 Task: Create new customer invoice with Date Opened: 04-Apr-23, Select Customer: Goody's, Terms: Net 7. Make invoice entry for item-1 with Date: 04-Apr-23, Description: L'Oreal Paris Infallible Pro Glow SPF 15 202 Creamy Natural Foundation_x000D_
, Income Account: Income:Sales, Quantity: 1, Unit Price: 11.49, Sales Tax: Y, Sales Tax Included: Y, Tax Table: Sales Tax. Post Invoice with Post Date: 04-Apr-23, Post to Accounts: Assets:Accounts Receivable. Pay / Process Payment with Transaction Date: 10-Apr-23, Amount: 11.49, Transfer Account: Checking Account. Go to 'Print Invoice'. Give a print command to print a copy of invoice.
Action: Mouse moved to (136, 42)
Screenshot: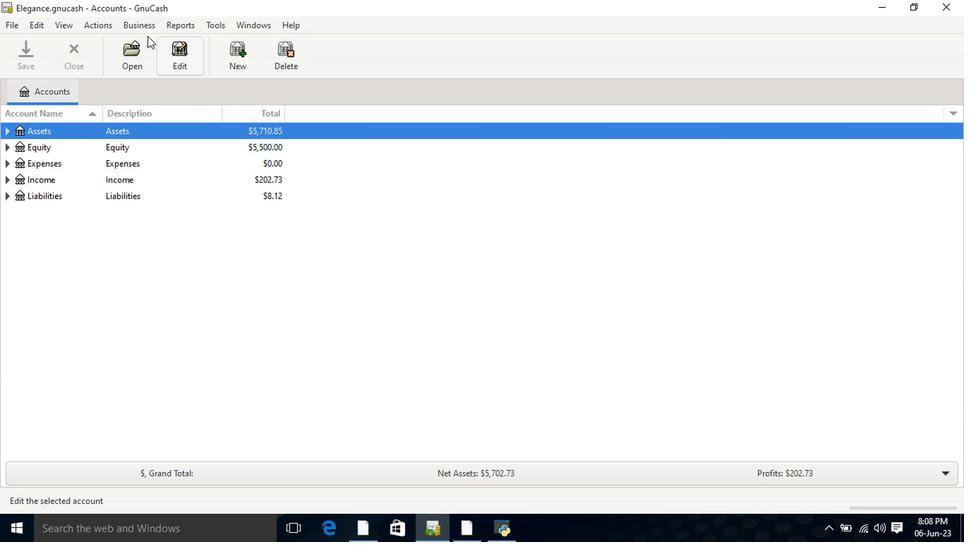 
Action: Mouse pressed left at (136, 42)
Screenshot: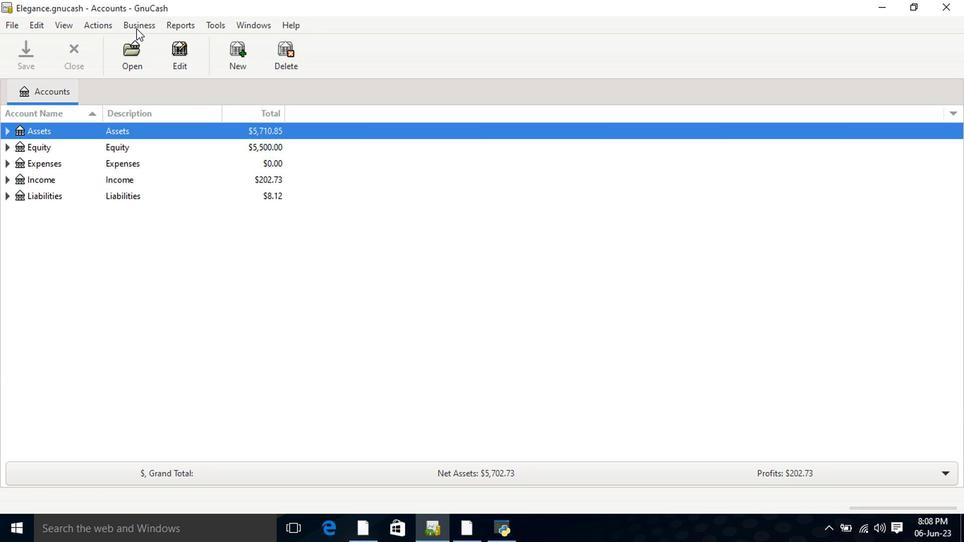 
Action: Mouse moved to (301, 102)
Screenshot: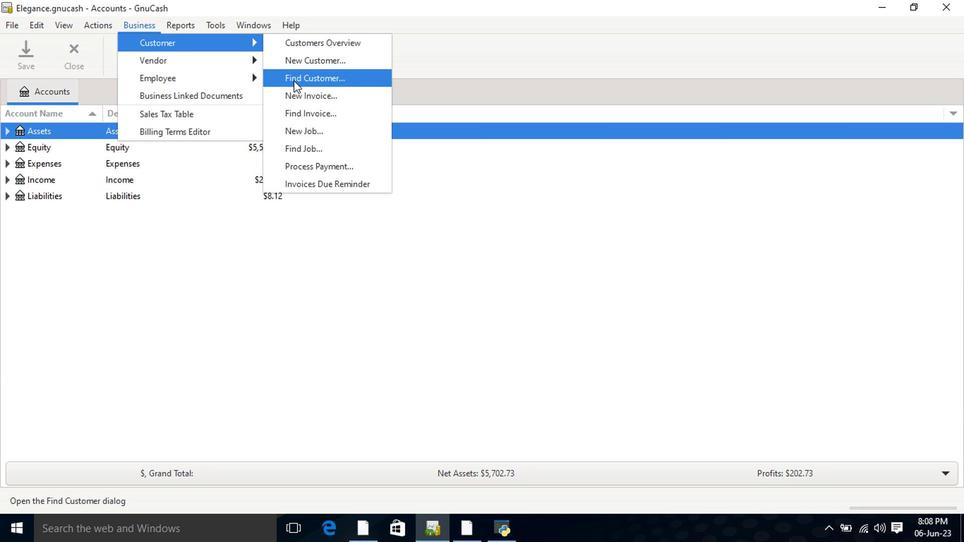 
Action: Mouse pressed left at (301, 102)
Screenshot: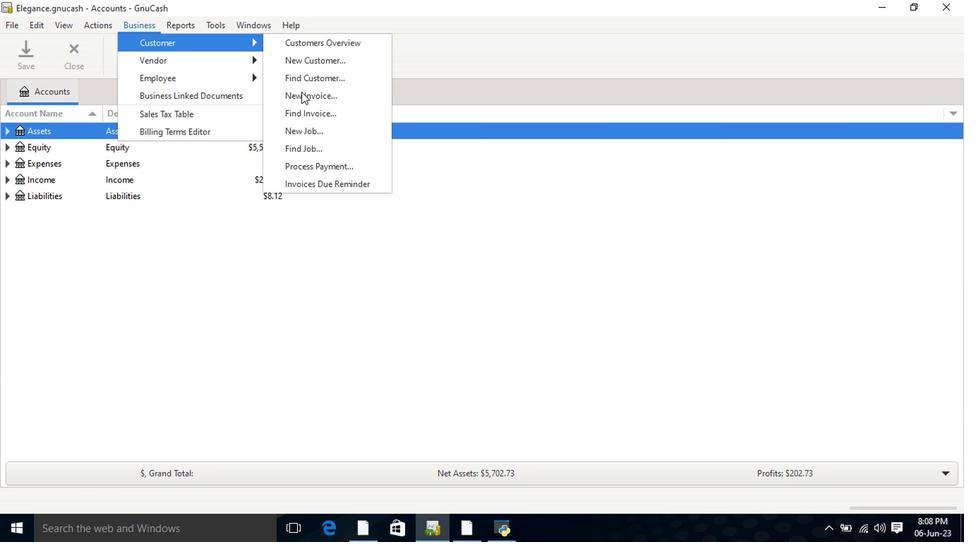
Action: Mouse moved to (574, 223)
Screenshot: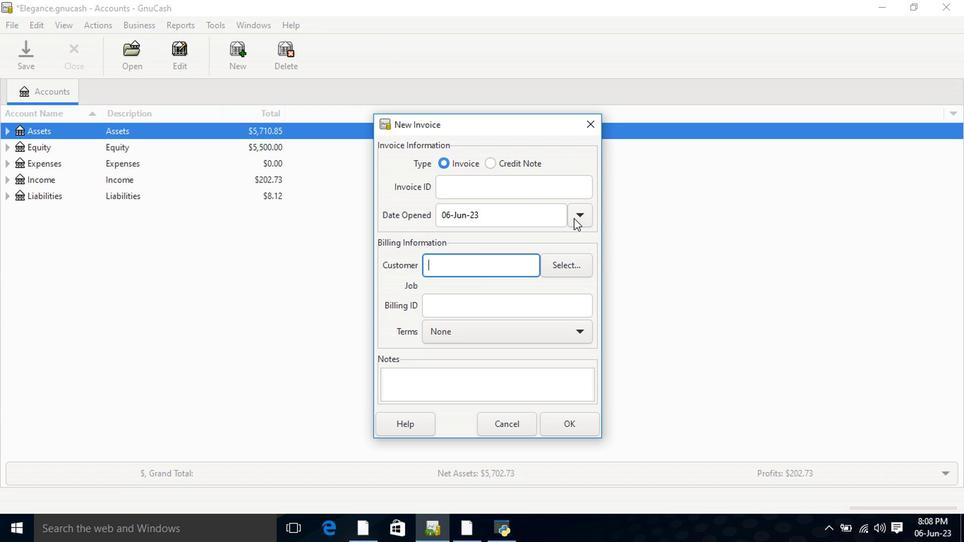 
Action: Mouse pressed left at (574, 223)
Screenshot: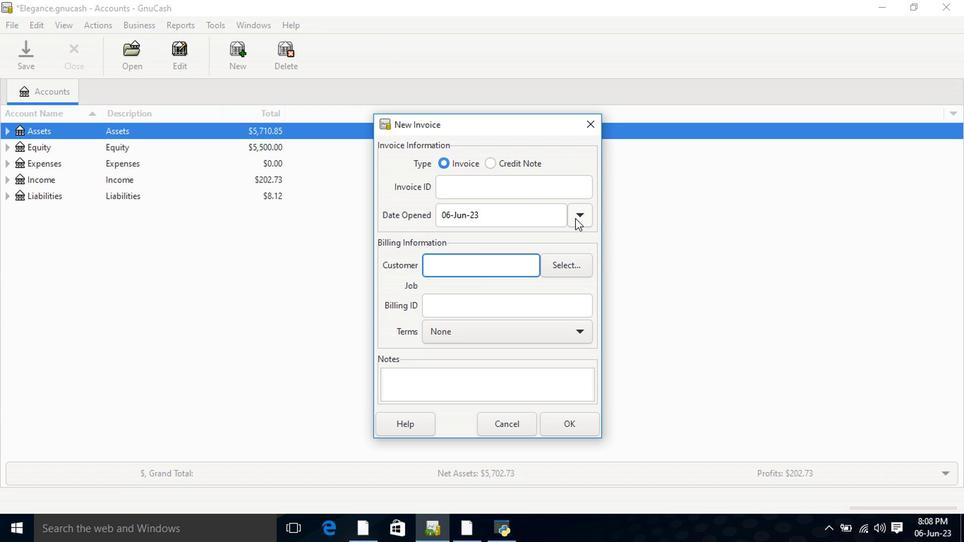 
Action: Mouse moved to (469, 239)
Screenshot: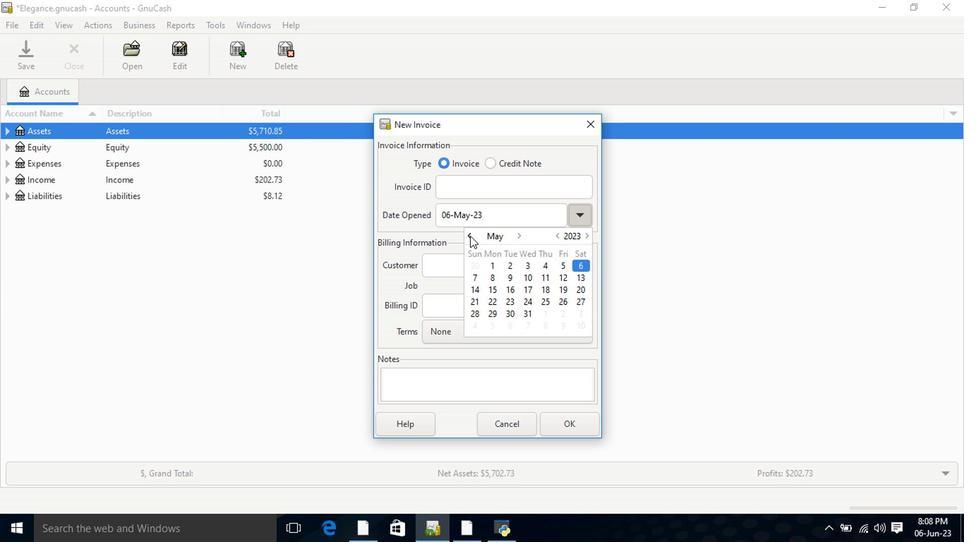 
Action: Mouse pressed left at (469, 239)
Screenshot: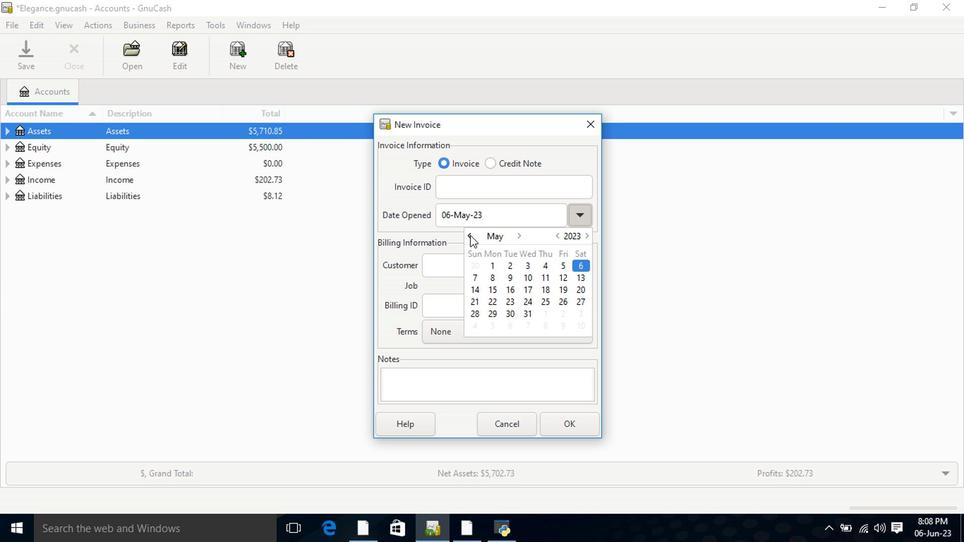 
Action: Mouse moved to (505, 281)
Screenshot: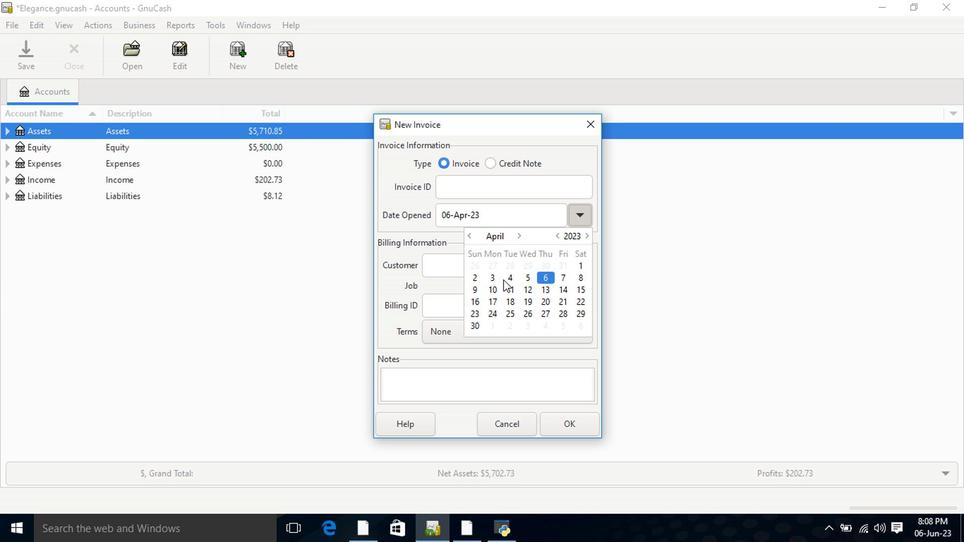 
Action: Mouse pressed left at (505, 281)
Screenshot: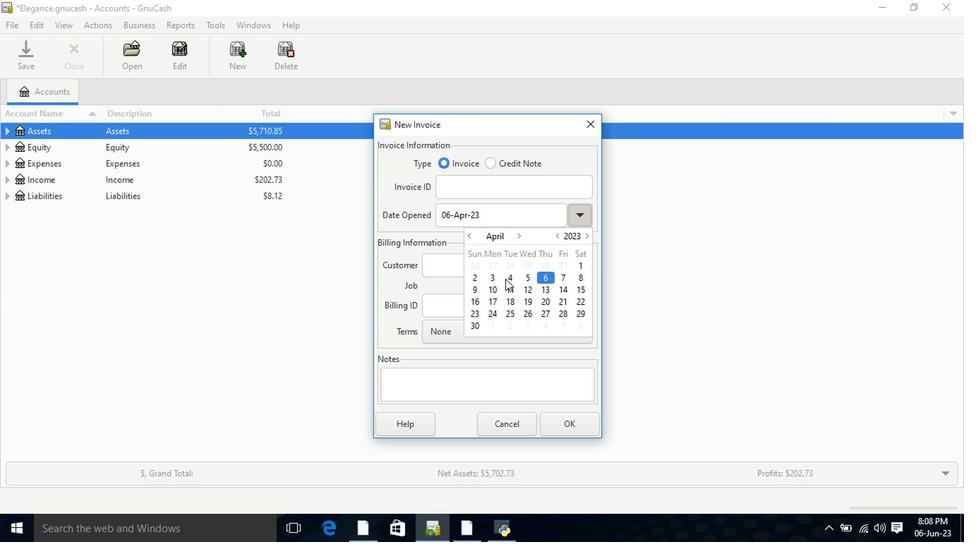 
Action: Mouse pressed left at (505, 281)
Screenshot: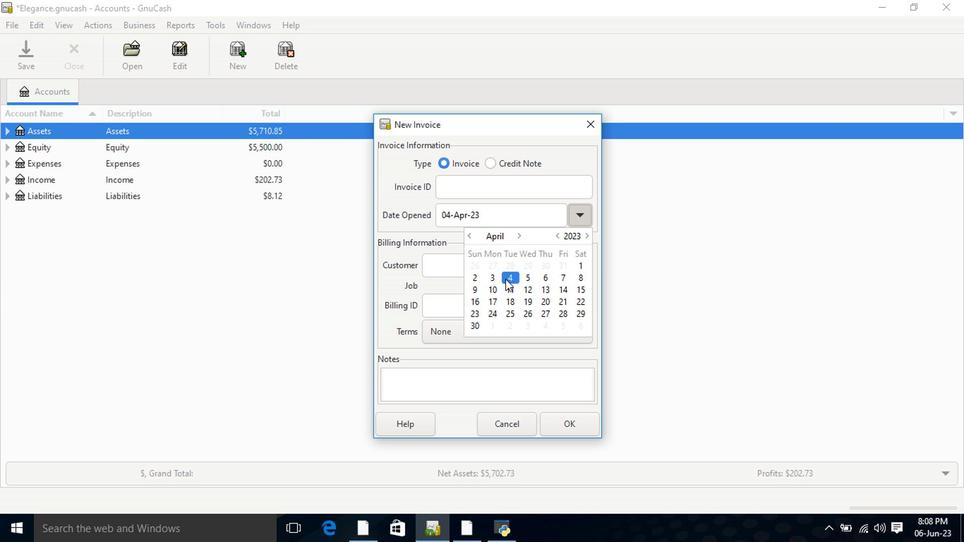 
Action: Mouse moved to (494, 267)
Screenshot: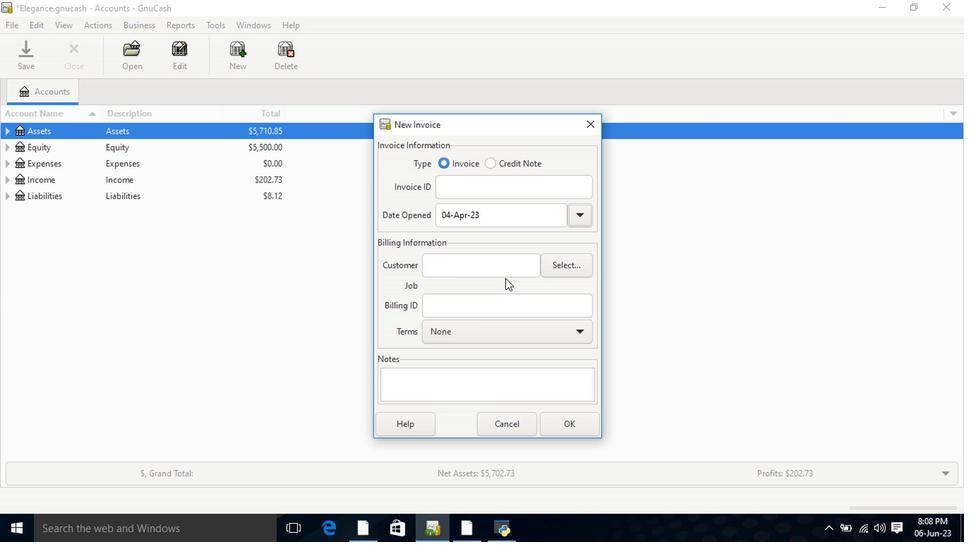 
Action: Mouse pressed left at (494, 267)
Screenshot: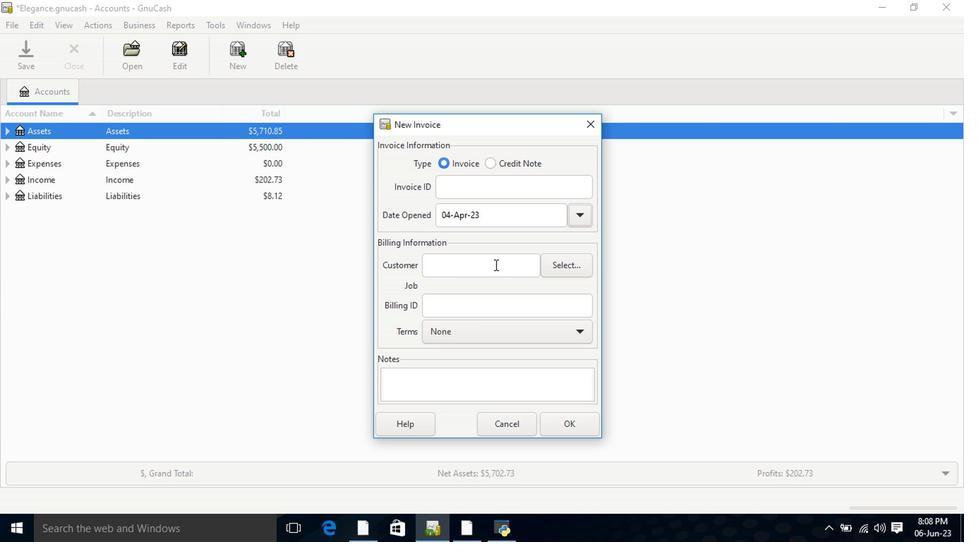 
Action: Mouse moved to (494, 267)
Screenshot: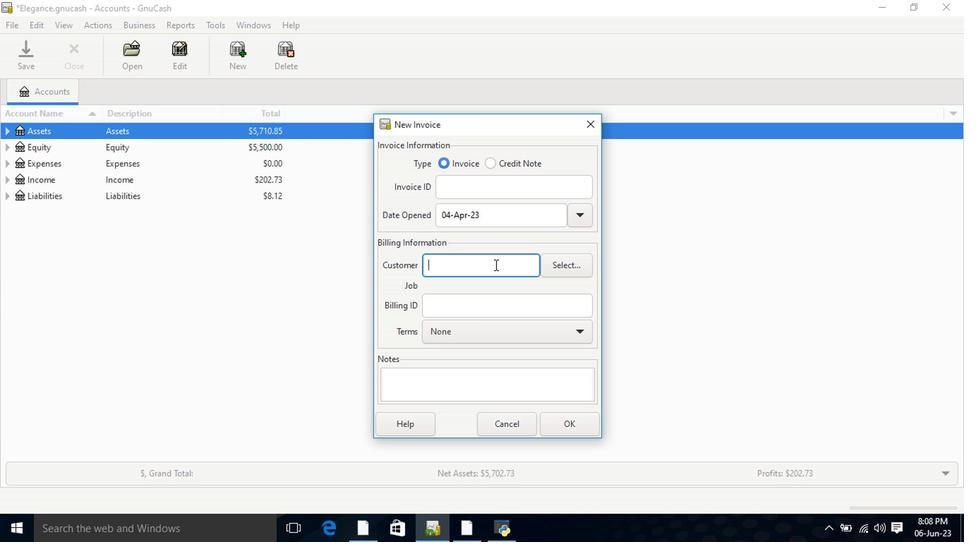 
Action: Key pressed <Key.shift>Goo
Screenshot: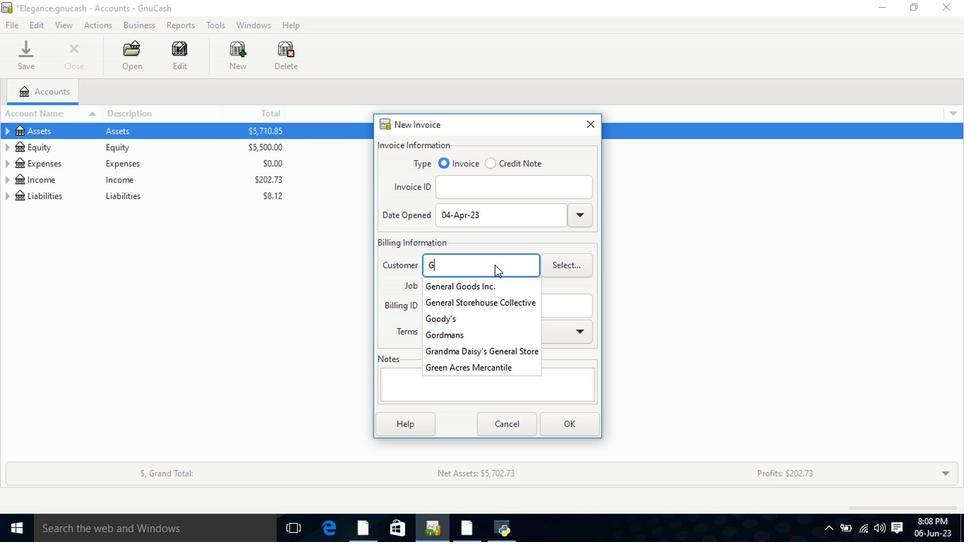 
Action: Mouse moved to (475, 290)
Screenshot: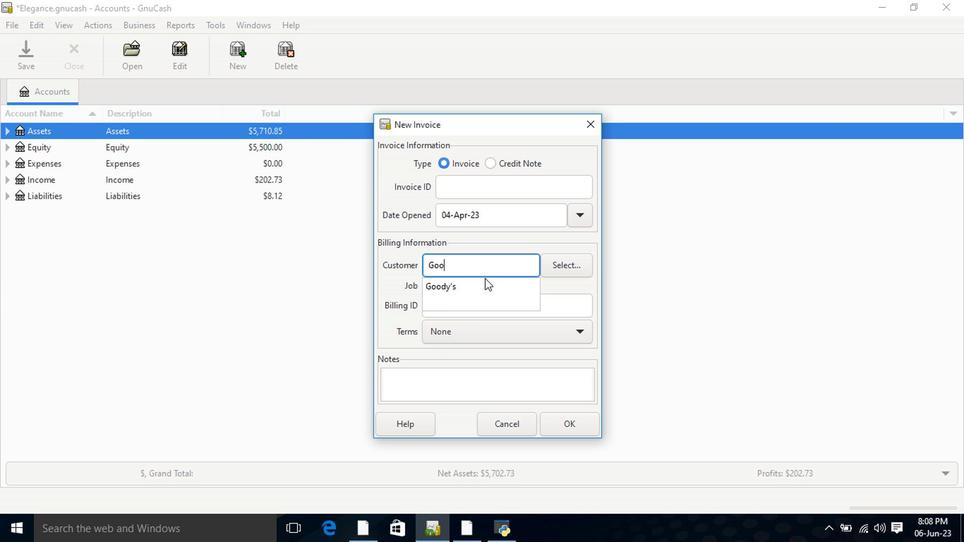 
Action: Mouse pressed left at (475, 290)
Screenshot: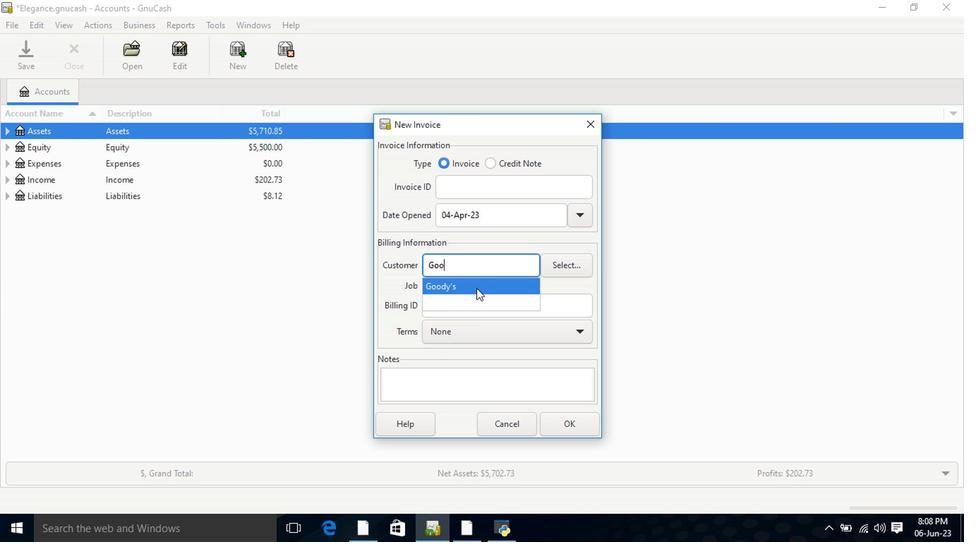
Action: Mouse moved to (483, 348)
Screenshot: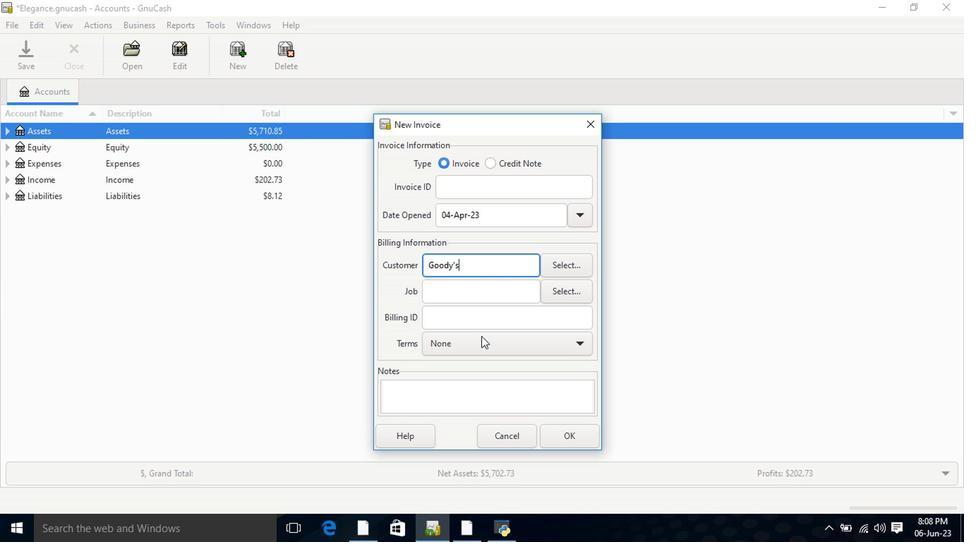 
Action: Mouse pressed left at (483, 348)
Screenshot: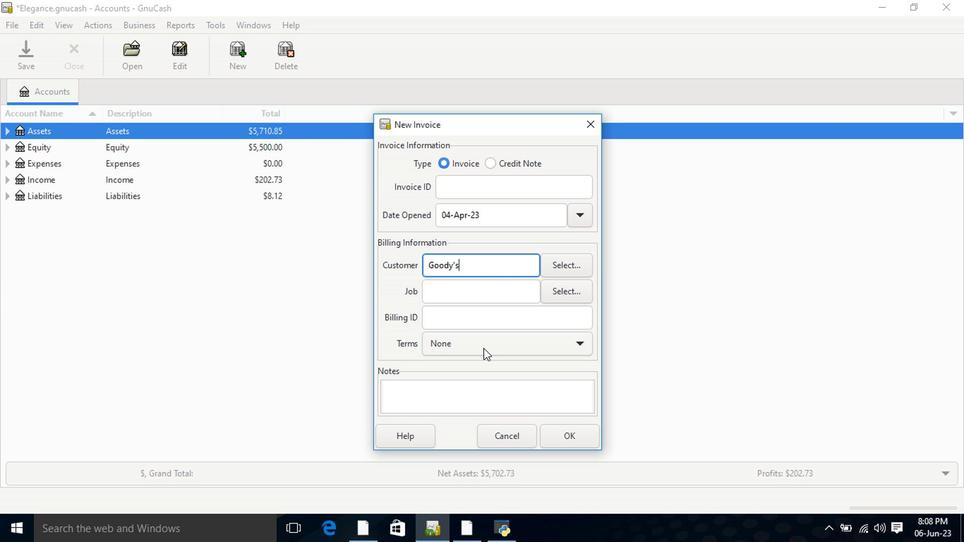 
Action: Mouse moved to (464, 400)
Screenshot: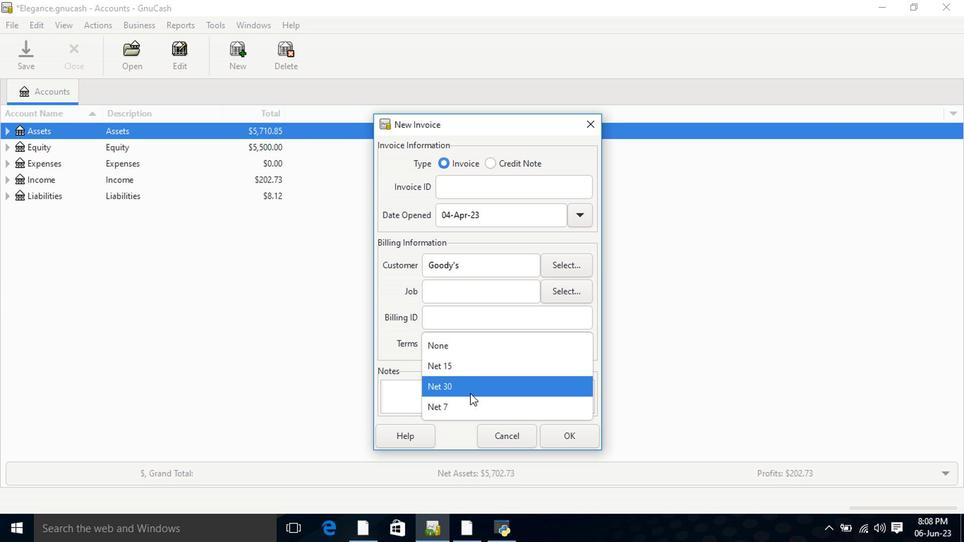 
Action: Mouse pressed left at (464, 400)
Screenshot: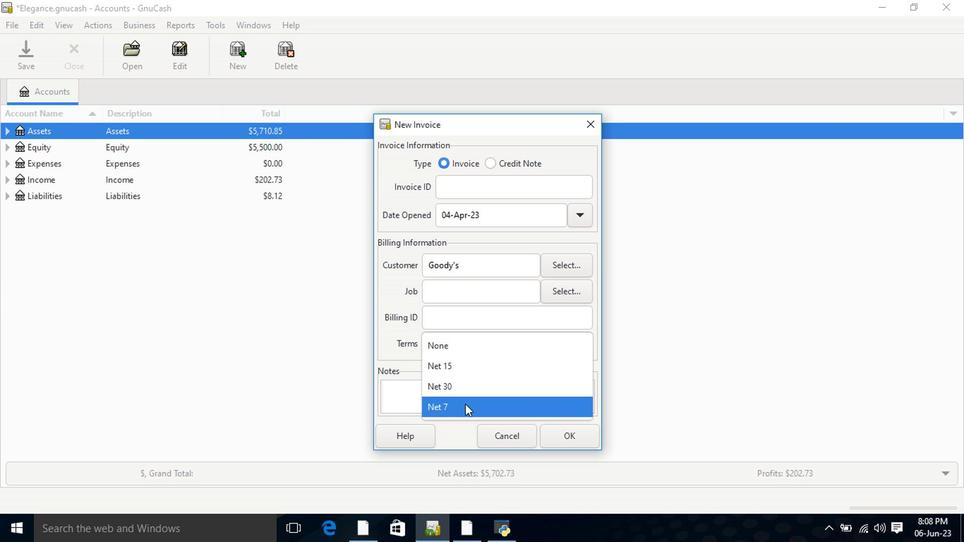 
Action: Mouse moved to (570, 426)
Screenshot: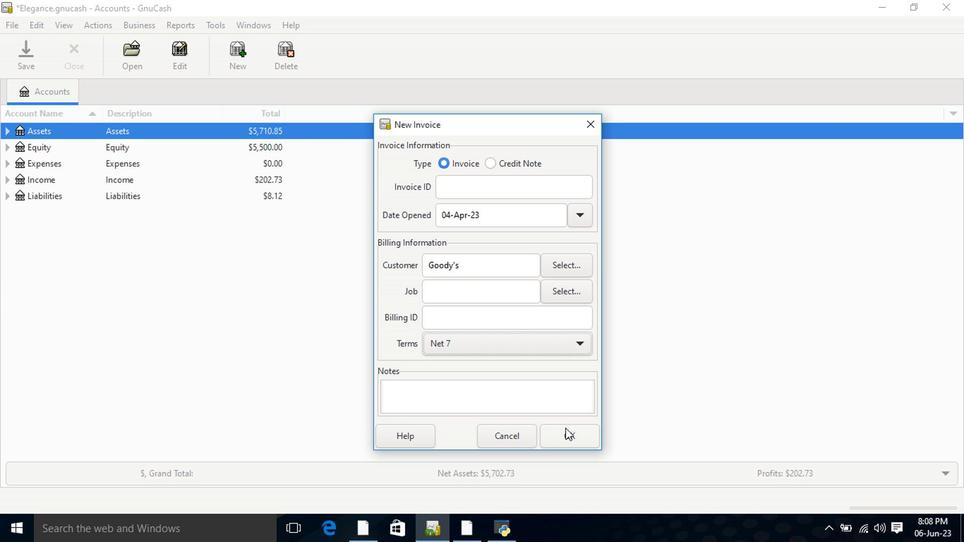 
Action: Mouse pressed left at (570, 426)
Screenshot: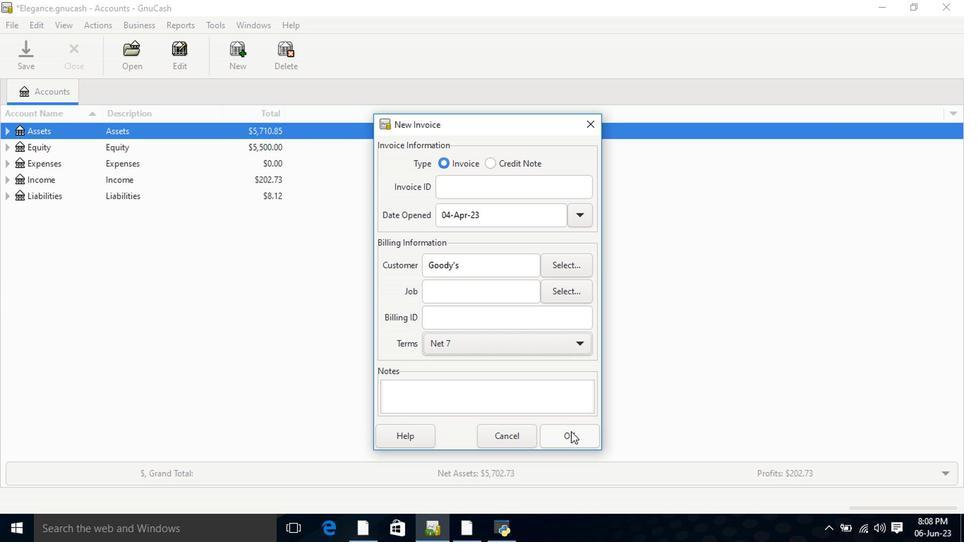
Action: Mouse moved to (61, 275)
Screenshot: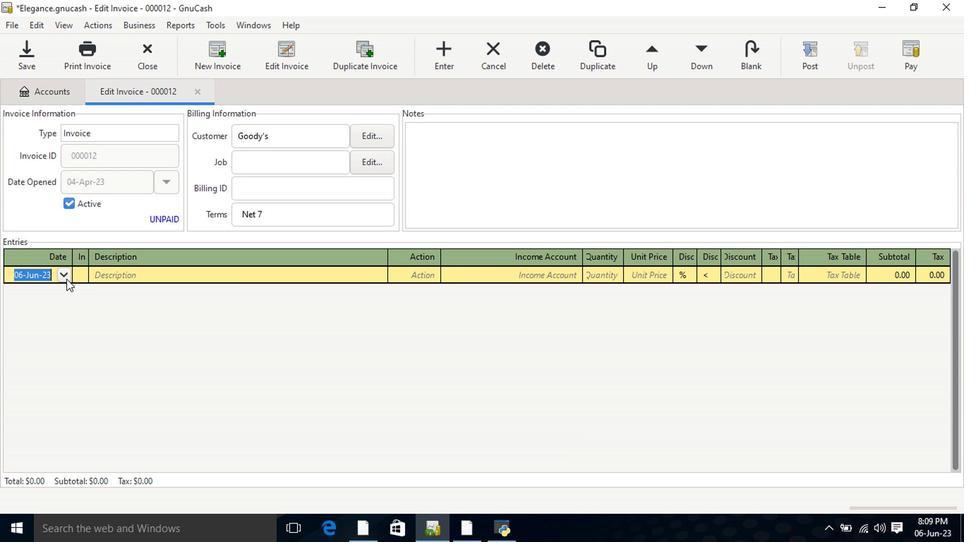 
Action: Mouse pressed left at (61, 275)
Screenshot: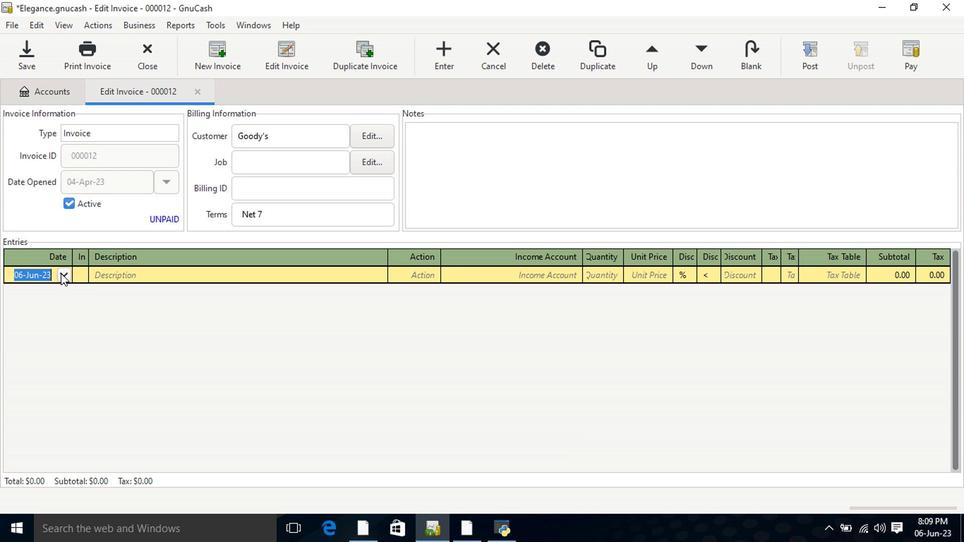 
Action: Mouse moved to (9, 295)
Screenshot: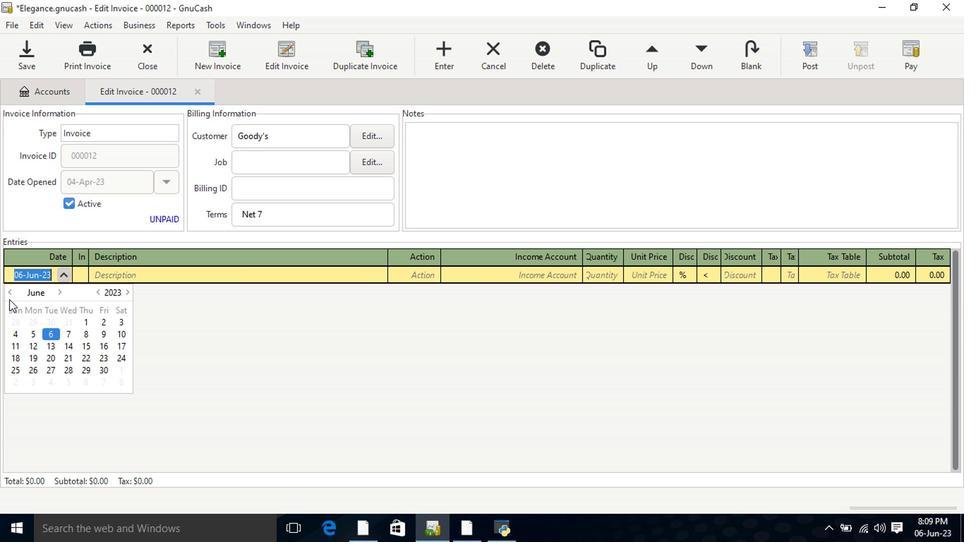
Action: Mouse pressed left at (9, 295)
Screenshot: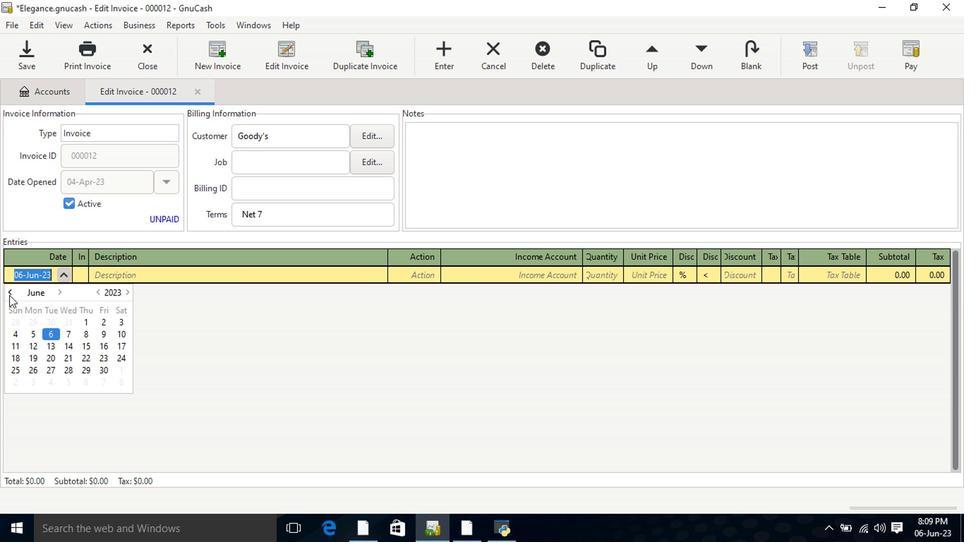 
Action: Mouse pressed left at (9, 295)
Screenshot: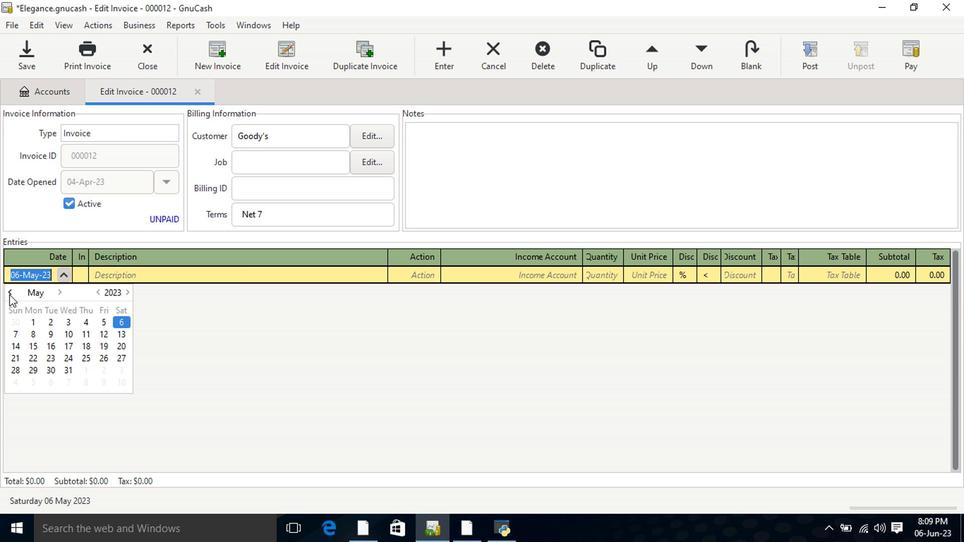 
Action: Mouse moved to (44, 336)
Screenshot: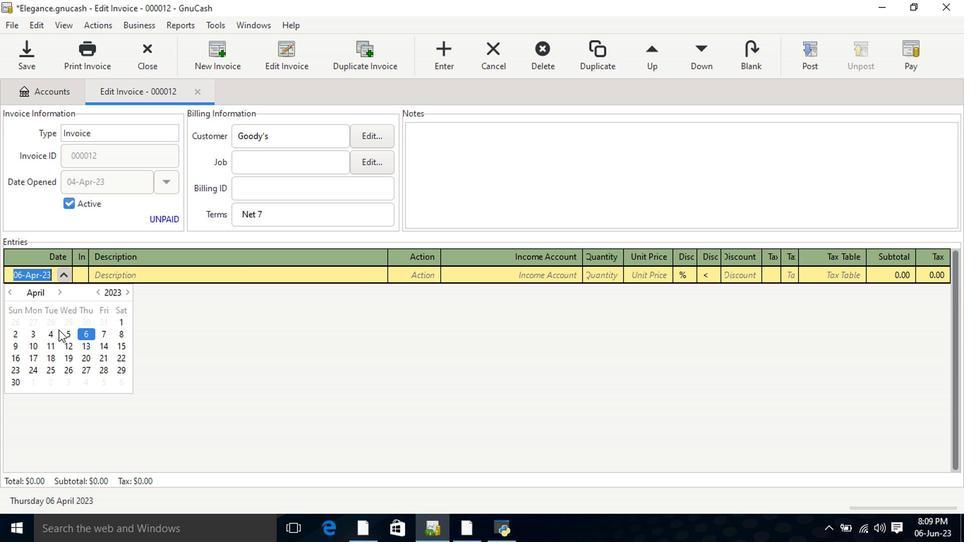 
Action: Mouse pressed left at (44, 336)
Screenshot: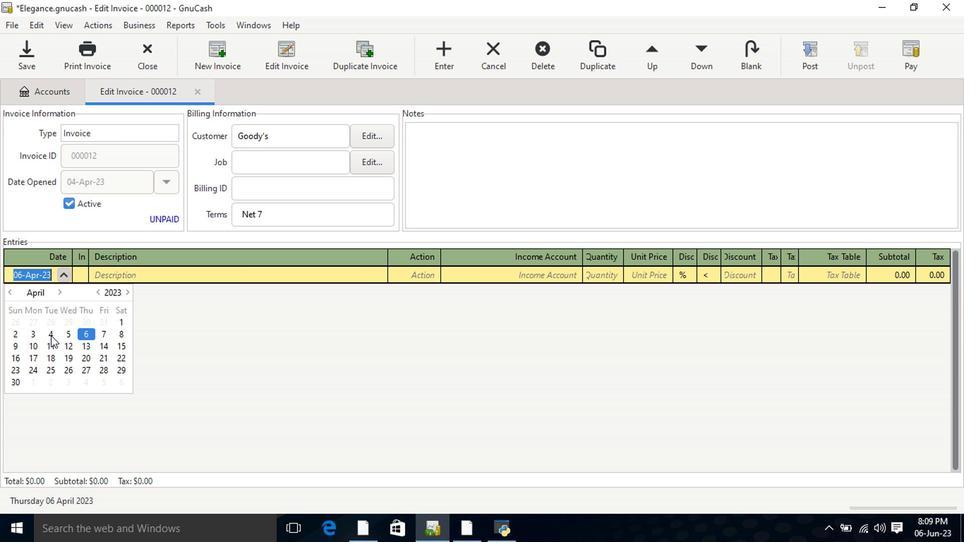 
Action: Mouse pressed left at (44, 336)
Screenshot: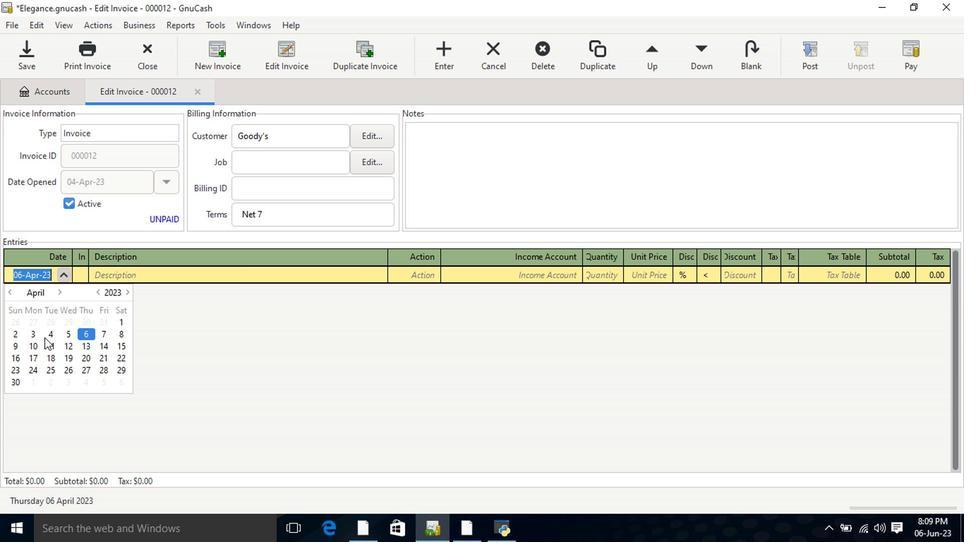 
Action: Mouse moved to (147, 281)
Screenshot: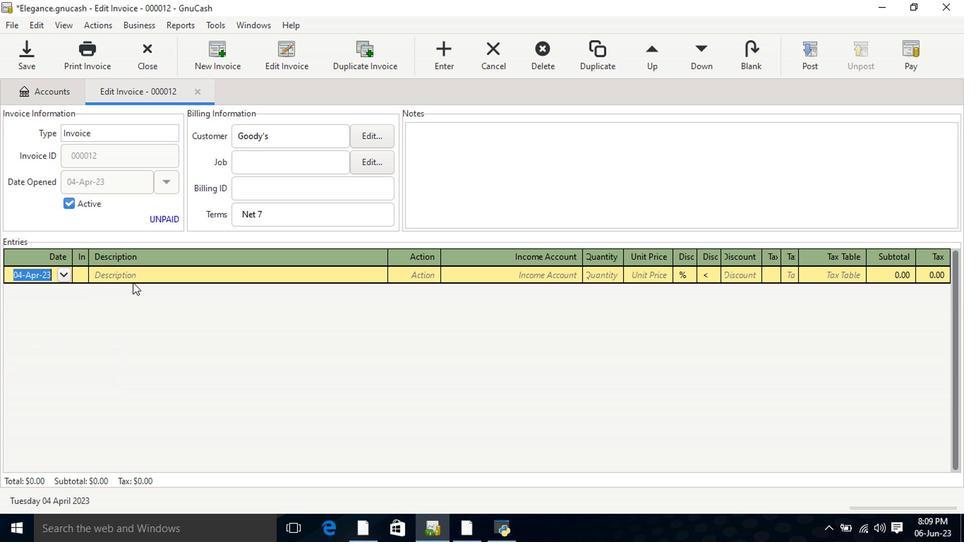 
Action: Mouse pressed left at (147, 281)
Screenshot: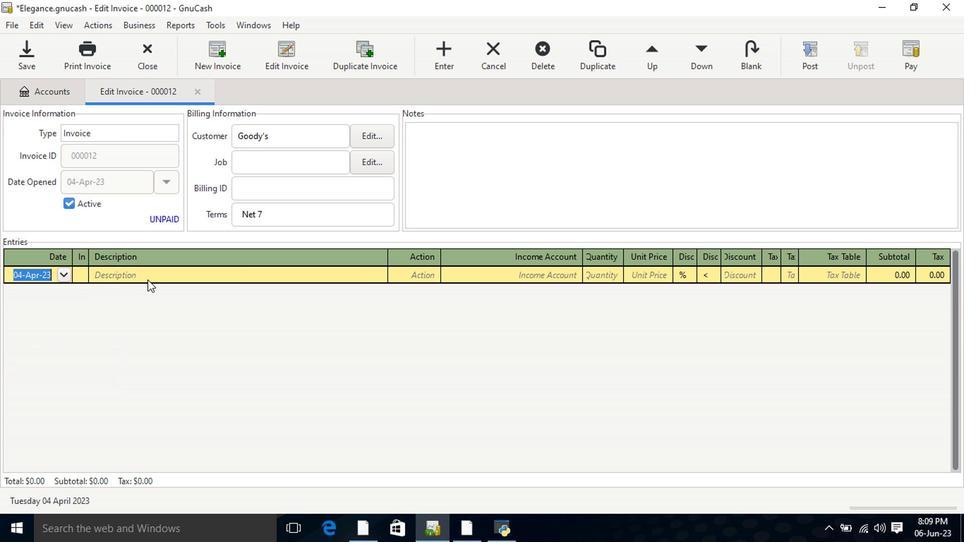 
Action: Key pressed <Key.shift>L'<Key.shift>Oreal<Key.space><Key.shift>Paris<Key.space><Key.shift>Infallible<Key.space><Key.shift>Pro<Key.space><Key.shift>Glow<Key.space><Key.shift>SPF<Key.space>15<Key.space>atura<Key.down><Key.down><Key.down><Key.tab>1
Screenshot: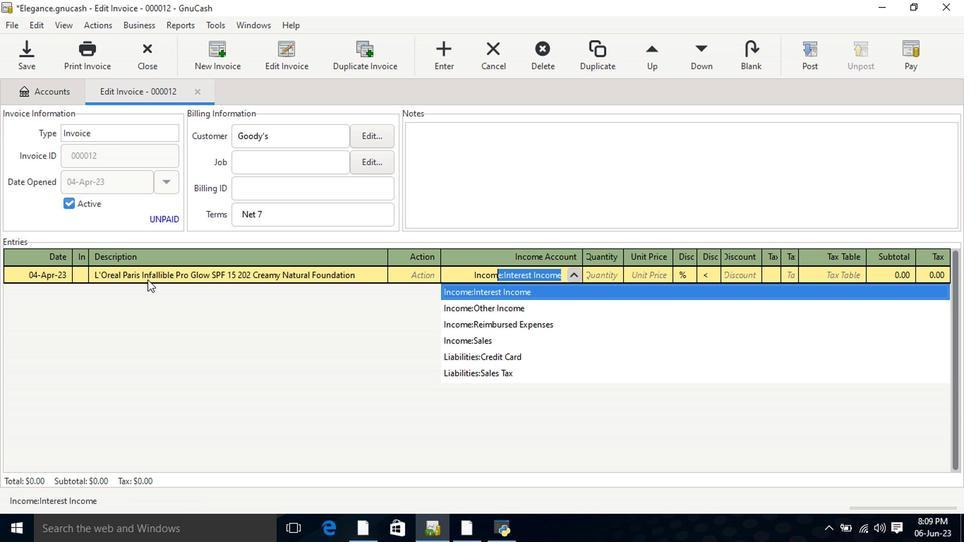 
Action: Mouse moved to (147, 283)
Screenshot: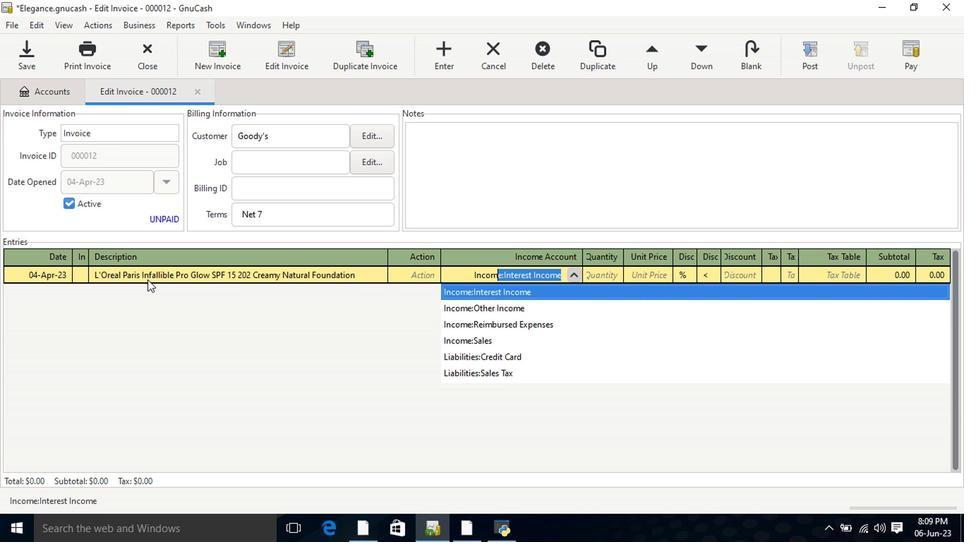 
Action: Mouse pressed left at (784, 277)
Screenshot: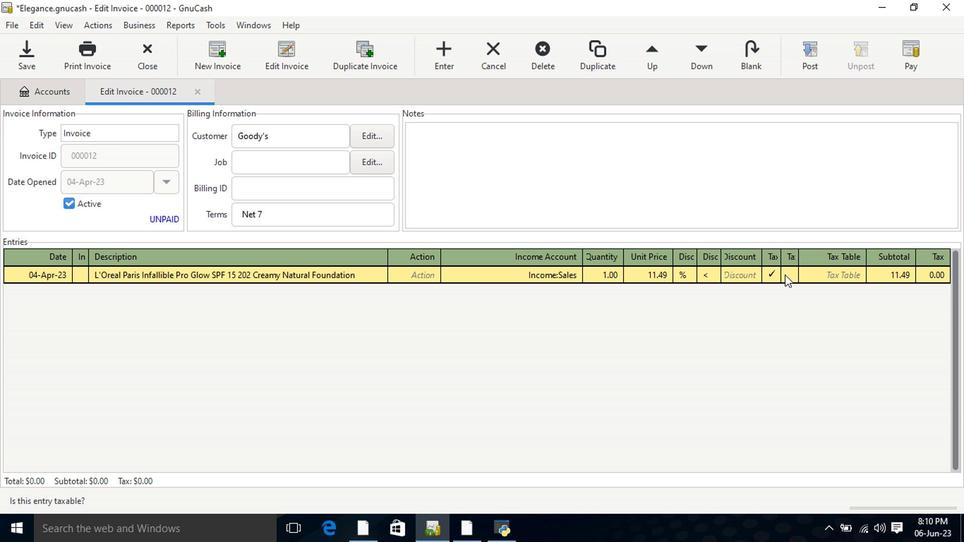 
Action: Mouse moved to (833, 279)
Screenshot: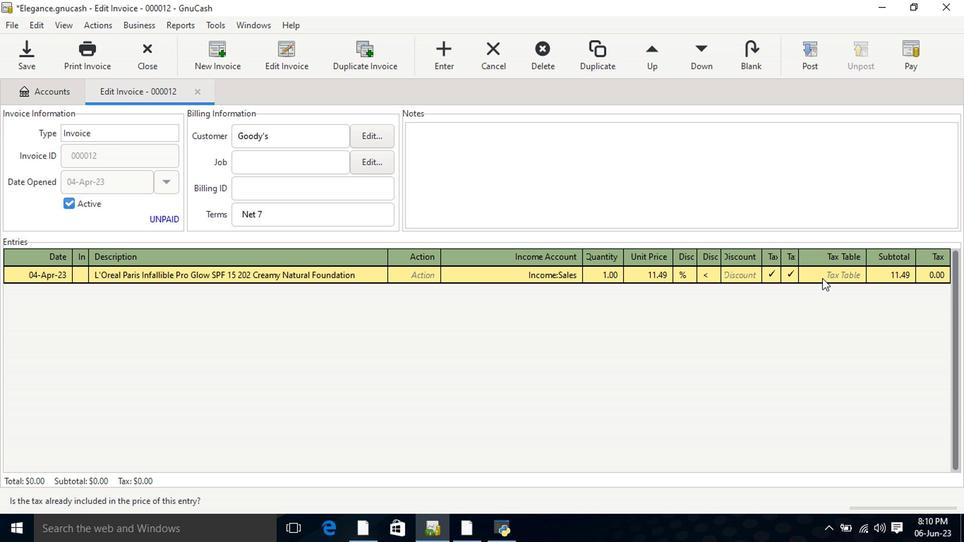 
Action: Mouse pressed left at (833, 279)
Screenshot: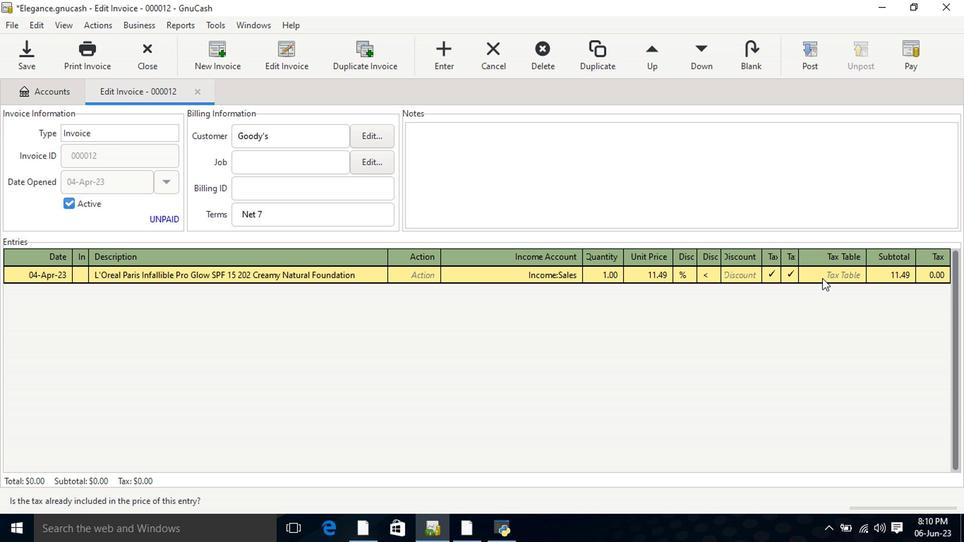 
Action: Mouse moved to (855, 277)
Screenshot: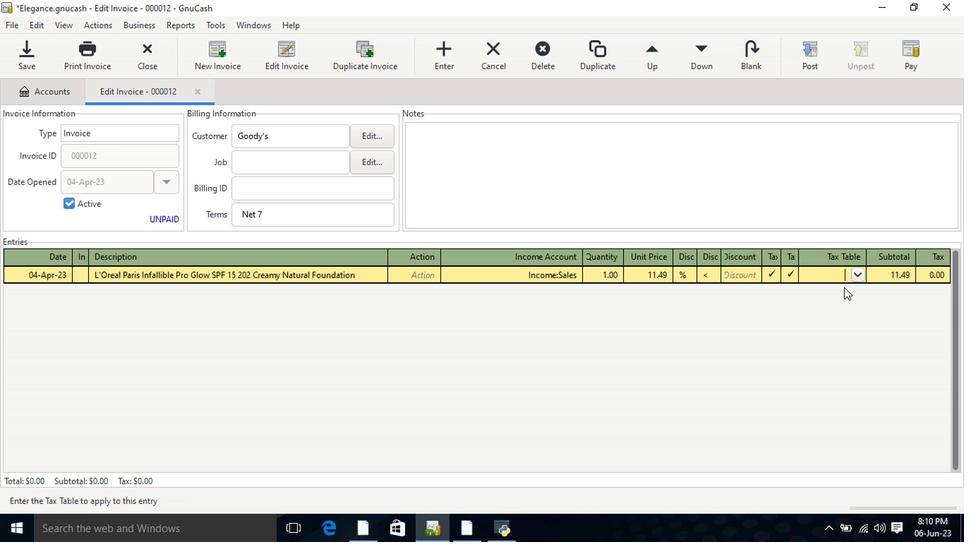 
Action: Mouse pressed left at (855, 277)
Screenshot: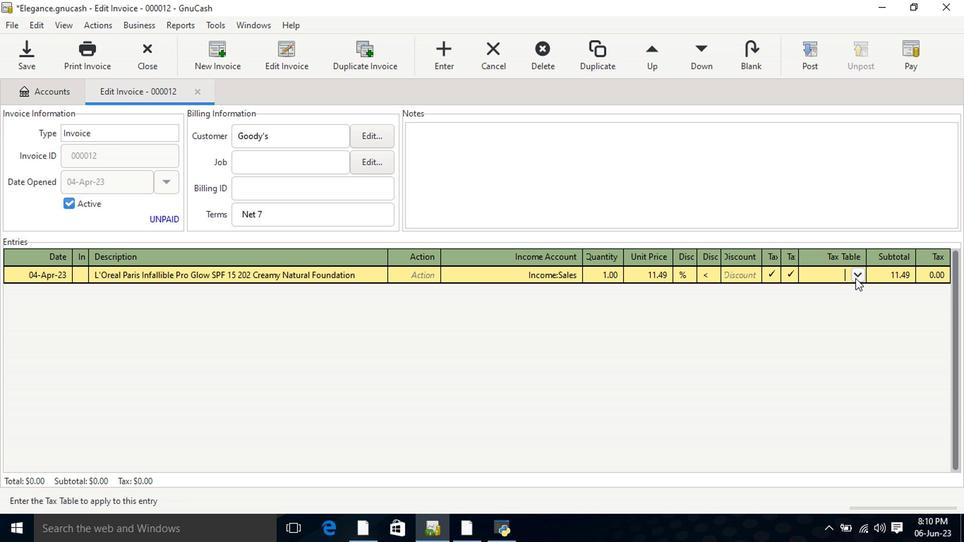 
Action: Mouse moved to (836, 296)
Screenshot: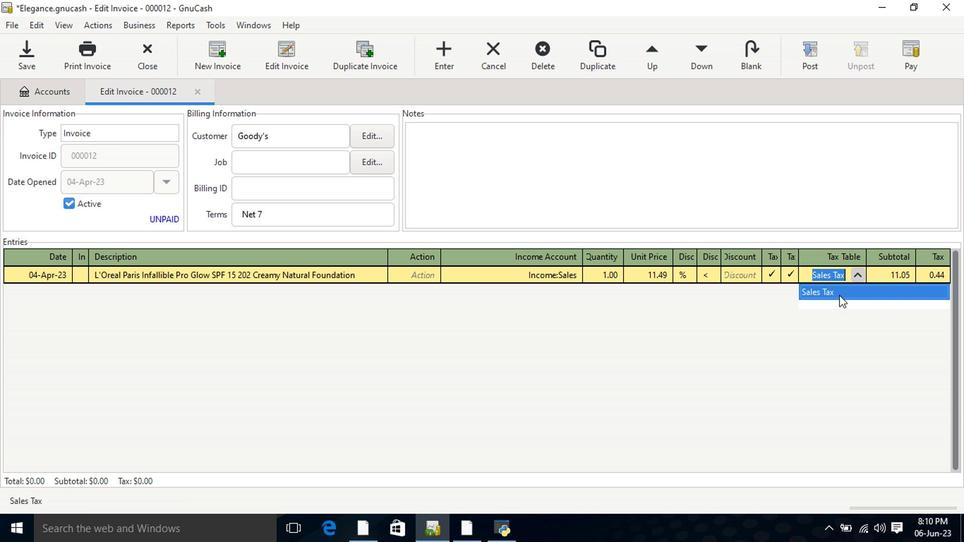 
Action: Mouse pressed left at (836, 296)
Screenshot: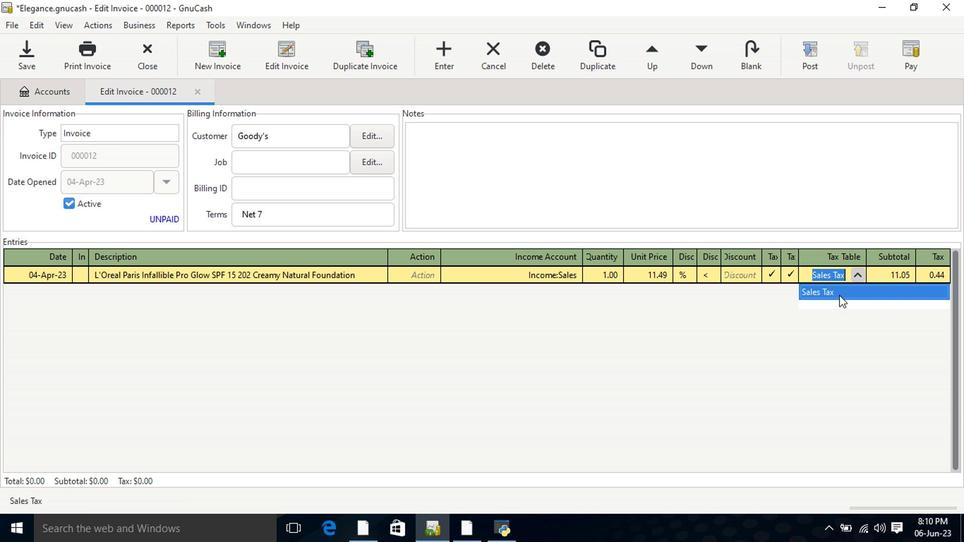 
Action: Mouse moved to (832, 320)
Screenshot: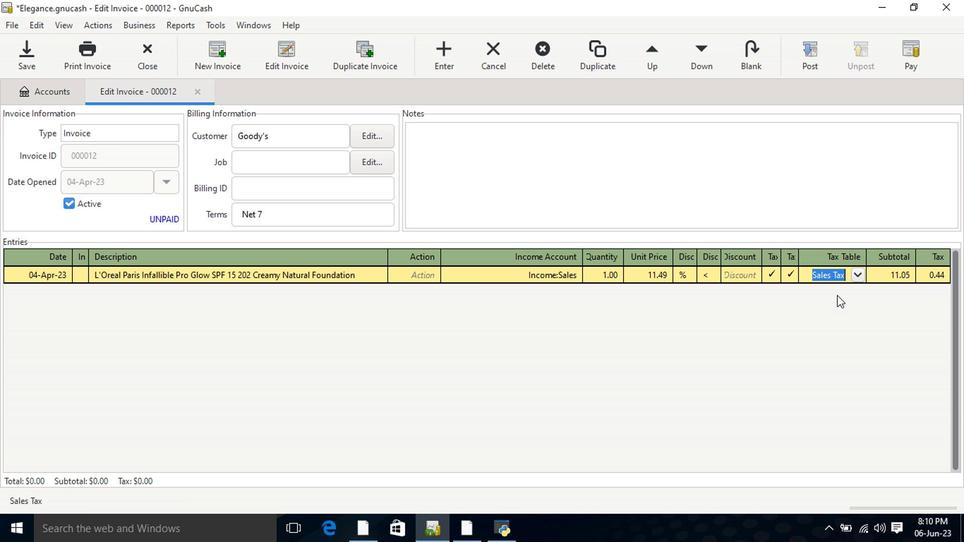 
Action: Key pressed <Key.tab>
Screenshot: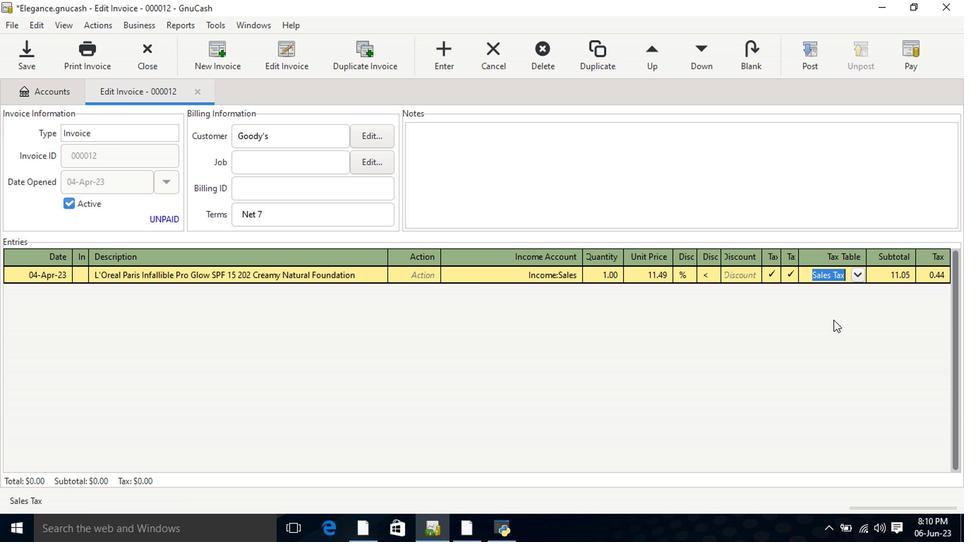 
Action: Mouse moved to (813, 74)
Screenshot: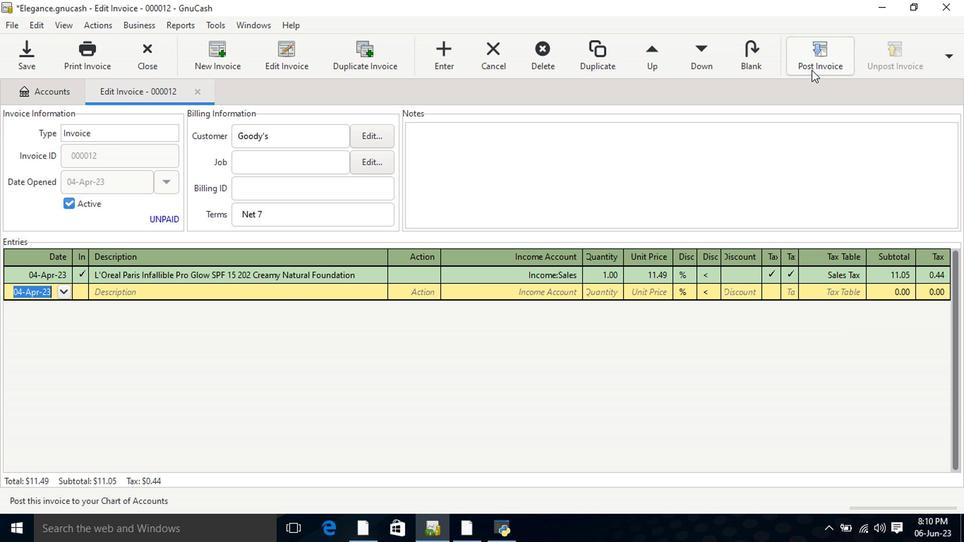 
Action: Mouse pressed left at (813, 74)
Screenshot: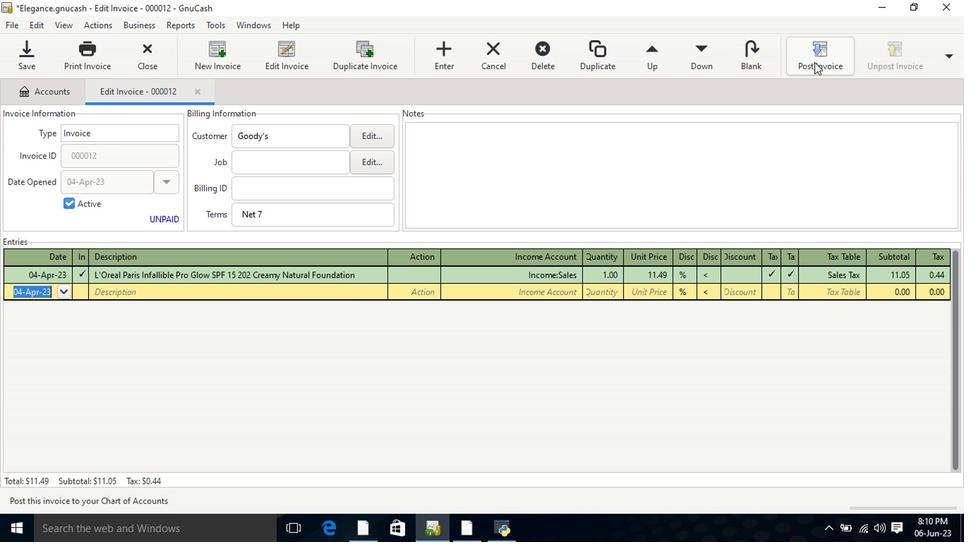
Action: Mouse moved to (604, 237)
Screenshot: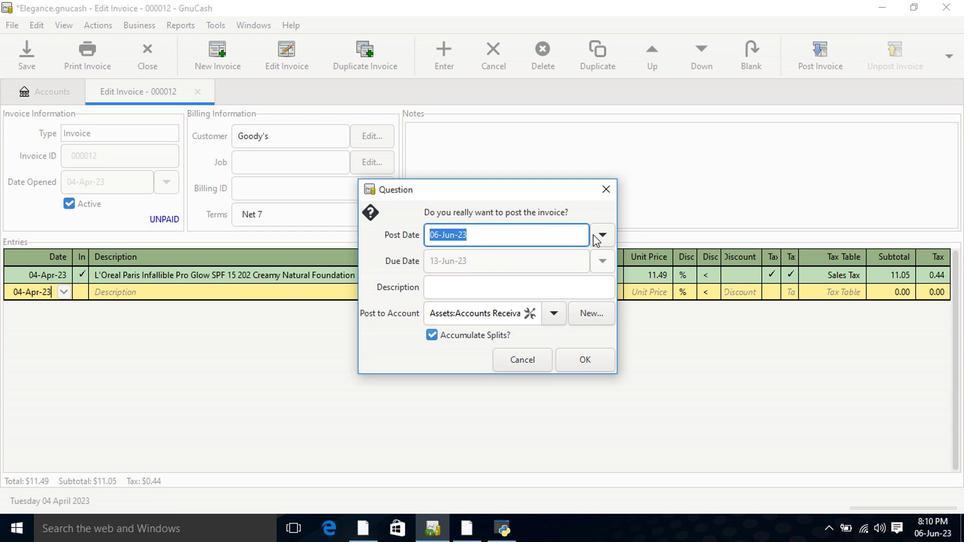 
Action: Mouse pressed left at (604, 237)
Screenshot: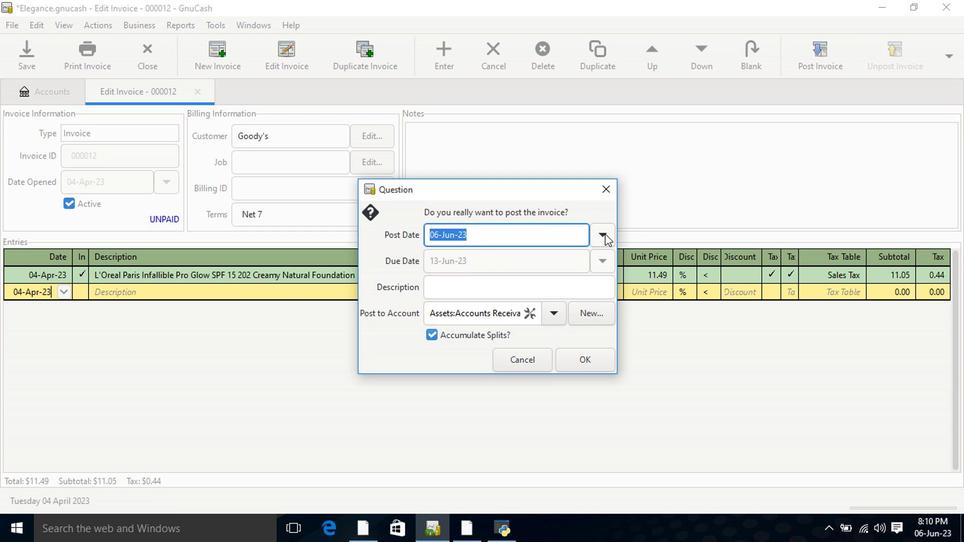 
Action: Mouse moved to (492, 262)
Screenshot: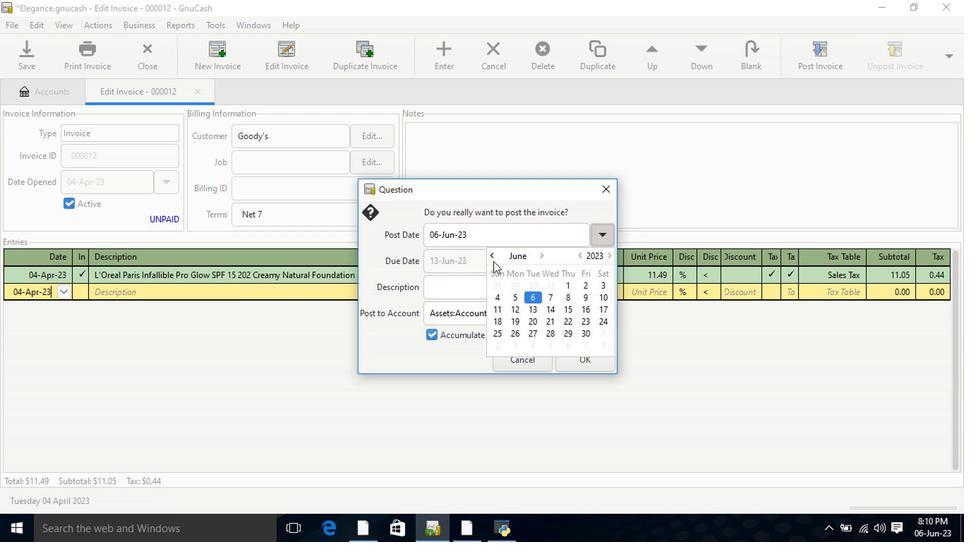 
Action: Mouse pressed left at (492, 262)
Screenshot: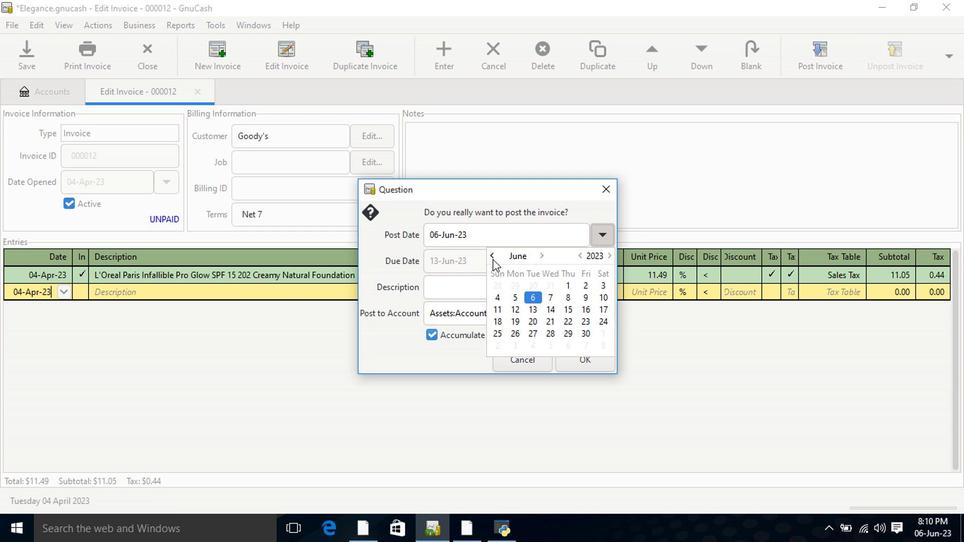 
Action: Mouse pressed left at (492, 262)
Screenshot: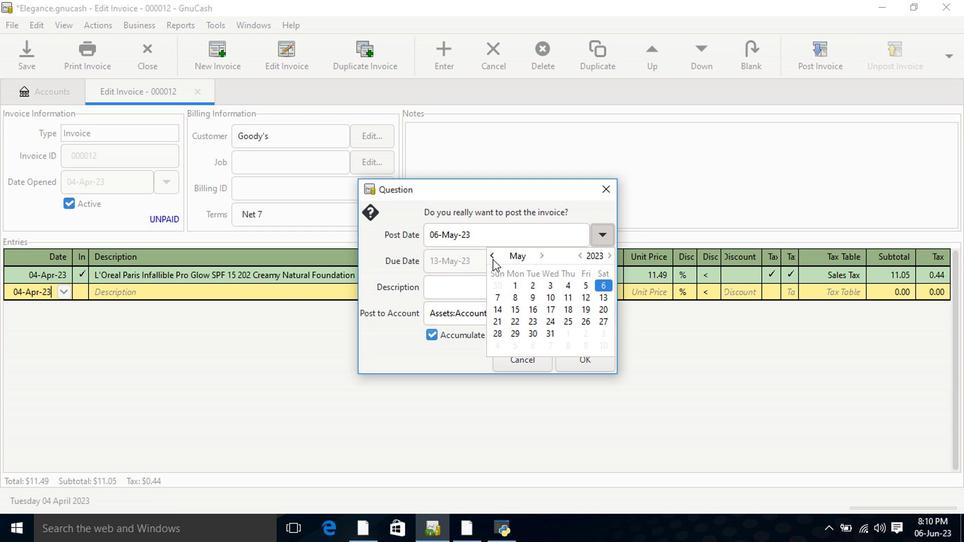 
Action: Mouse moved to (530, 297)
Screenshot: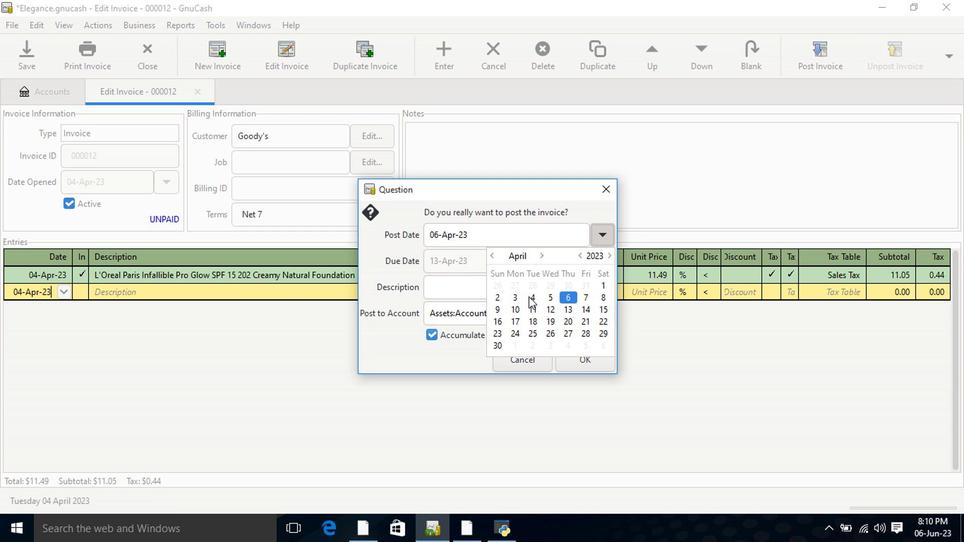 
Action: Mouse pressed left at (530, 297)
Screenshot: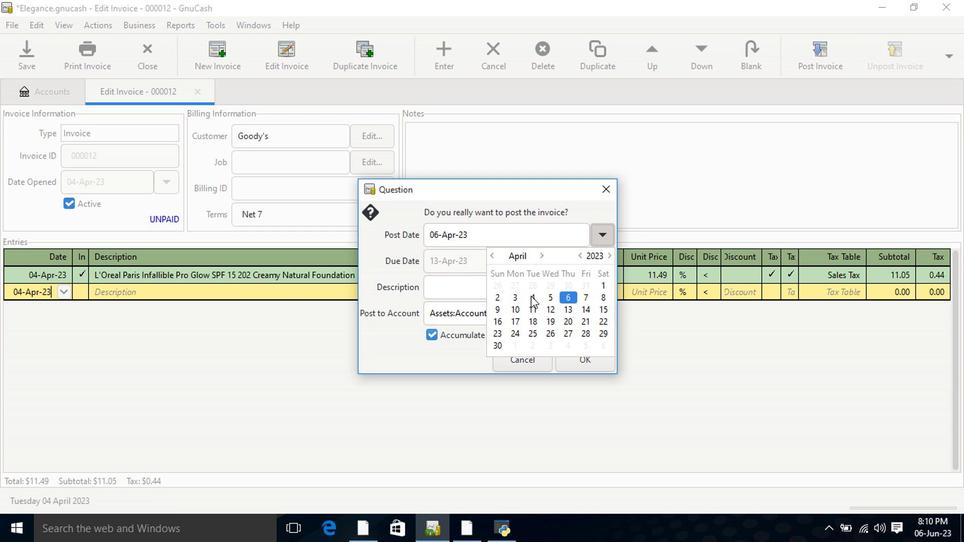 
Action: Mouse pressed left at (530, 297)
Screenshot: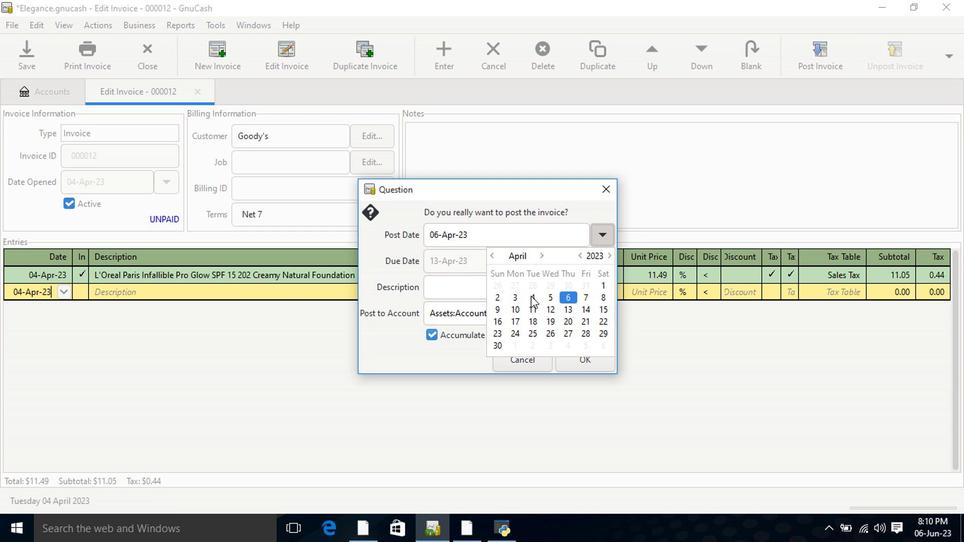 
Action: Mouse moved to (573, 356)
Screenshot: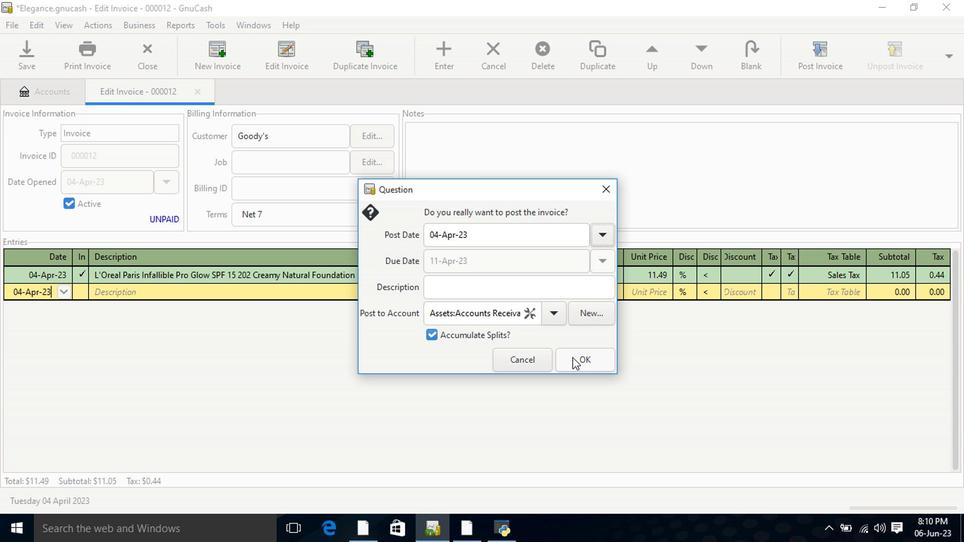 
Action: Mouse pressed left at (573, 356)
Screenshot: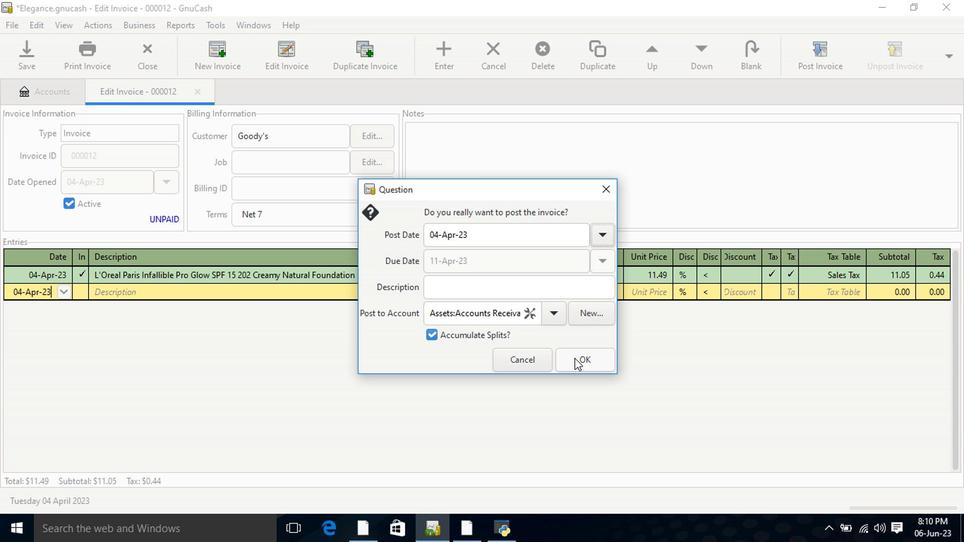 
Action: Mouse moved to (905, 63)
Screenshot: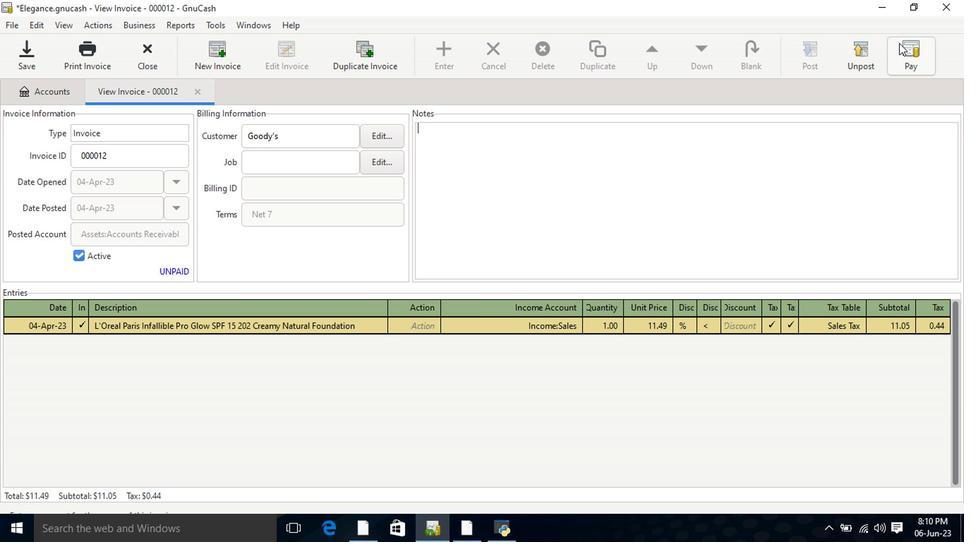 
Action: Mouse pressed left at (905, 63)
Screenshot: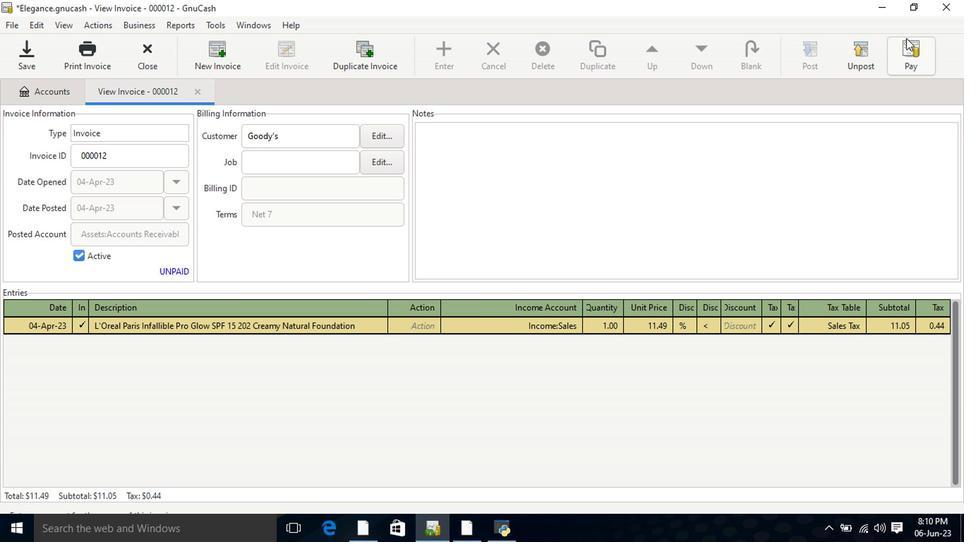 
Action: Mouse moved to (439, 279)
Screenshot: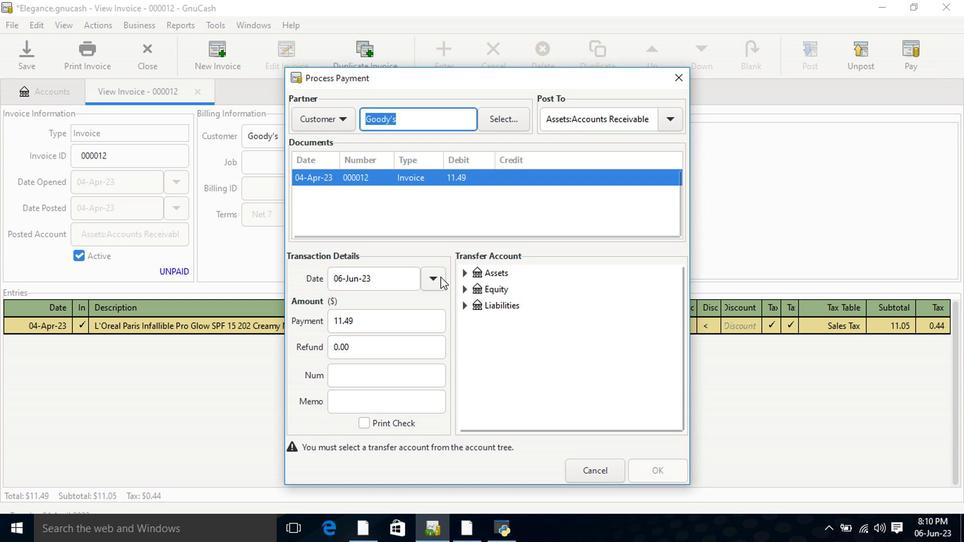 
Action: Mouse pressed left at (439, 279)
Screenshot: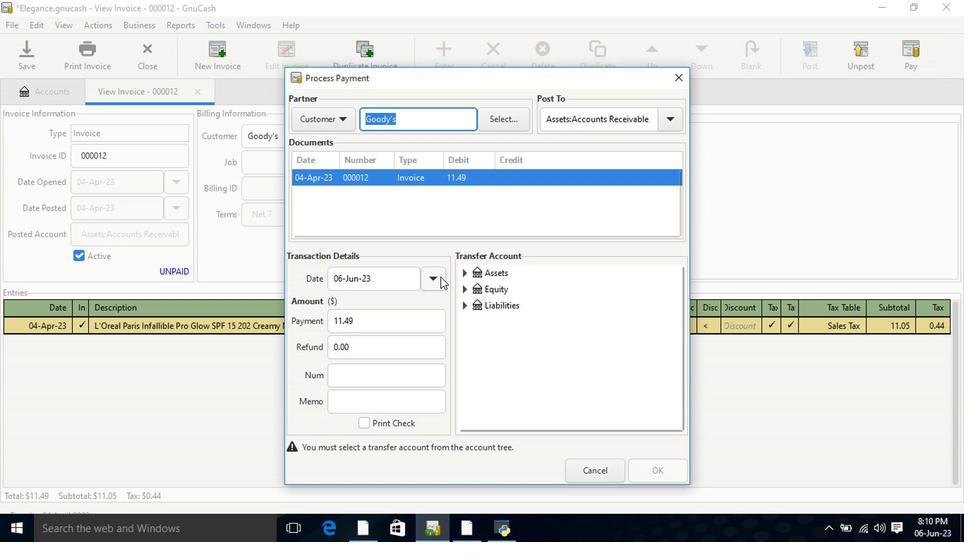 
Action: Mouse moved to (324, 301)
Screenshot: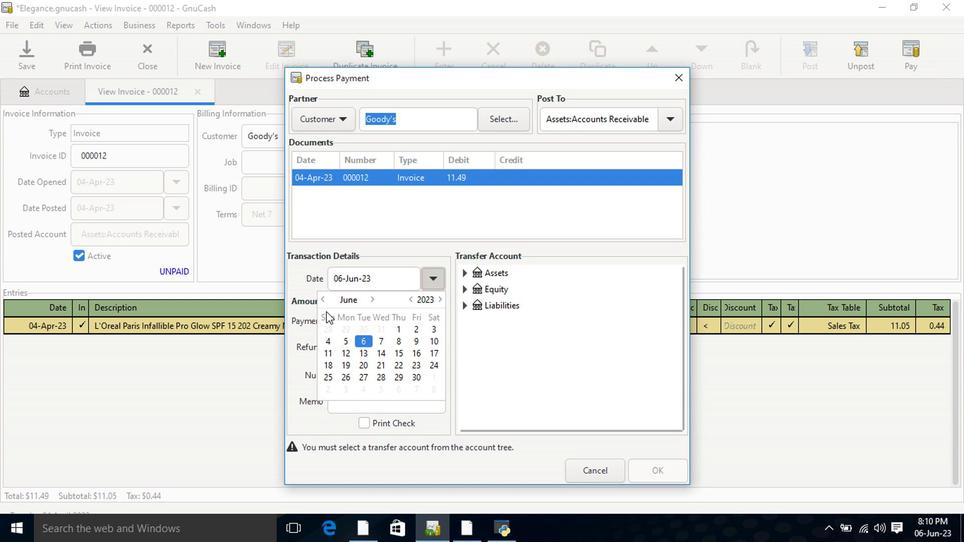 
Action: Mouse pressed left at (324, 301)
Screenshot: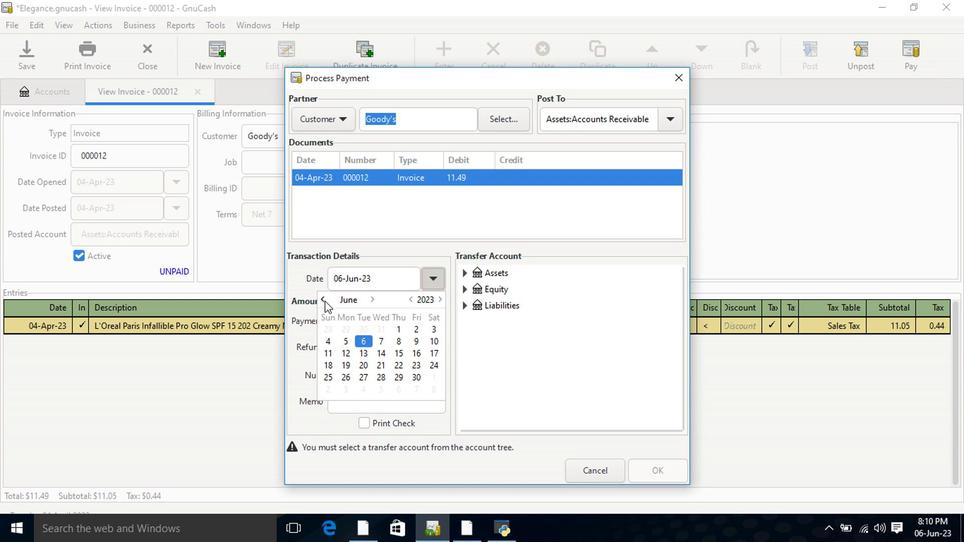 
Action: Mouse pressed left at (324, 301)
Screenshot: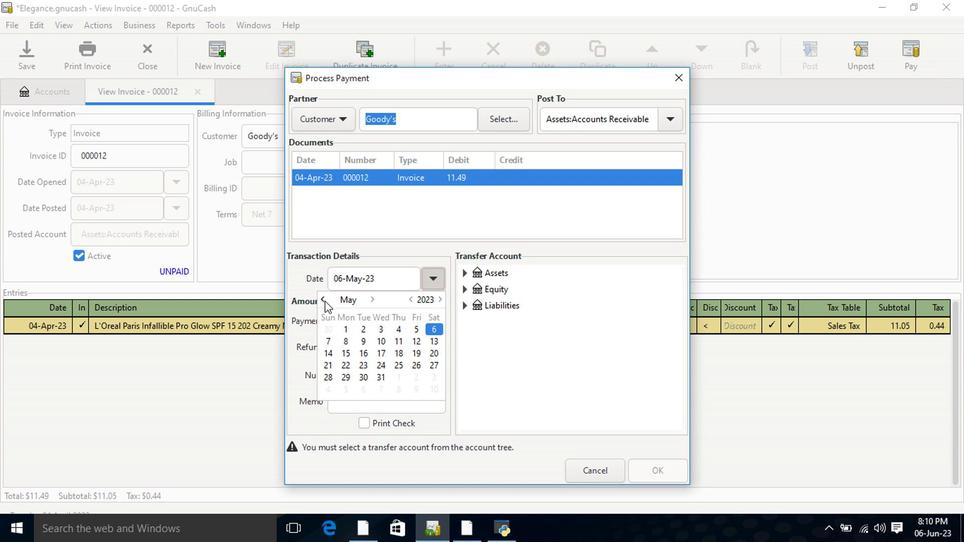 
Action: Mouse moved to (344, 346)
Screenshot: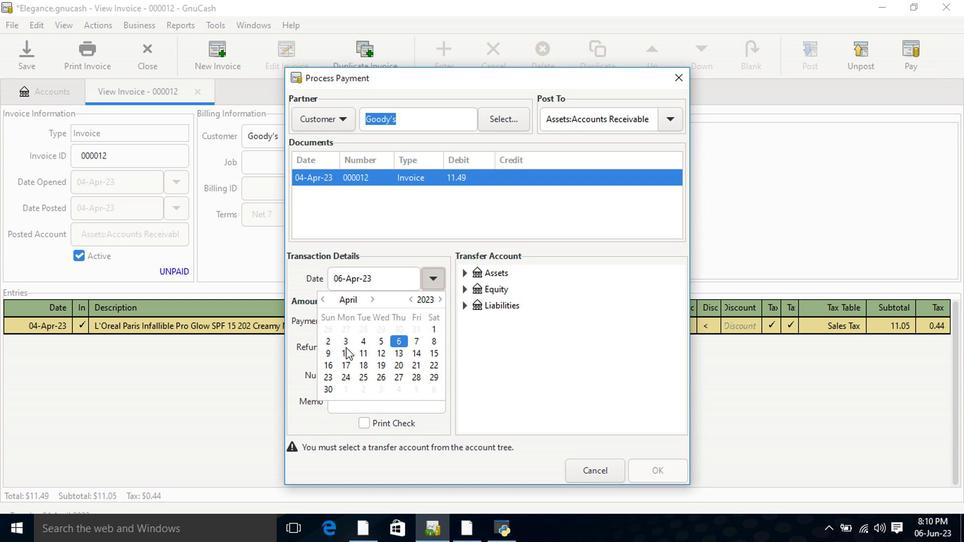 
Action: Mouse pressed left at (344, 346)
Screenshot: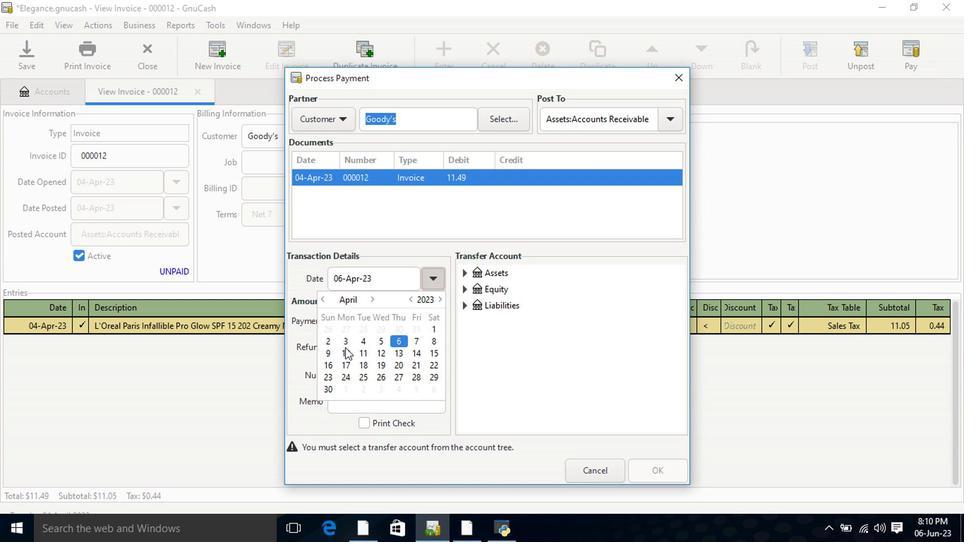 
Action: Mouse pressed left at (344, 346)
Screenshot: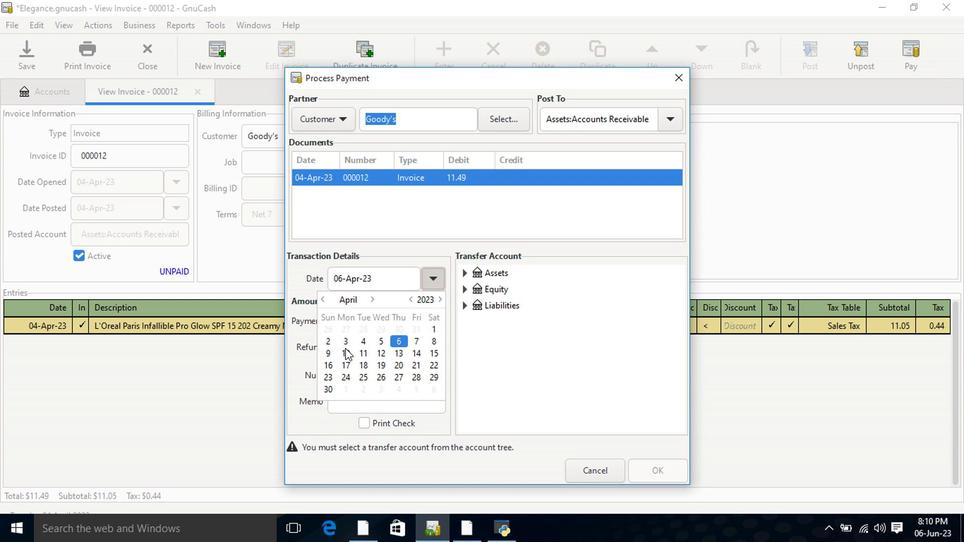 
Action: Mouse moved to (643, 463)
Screenshot: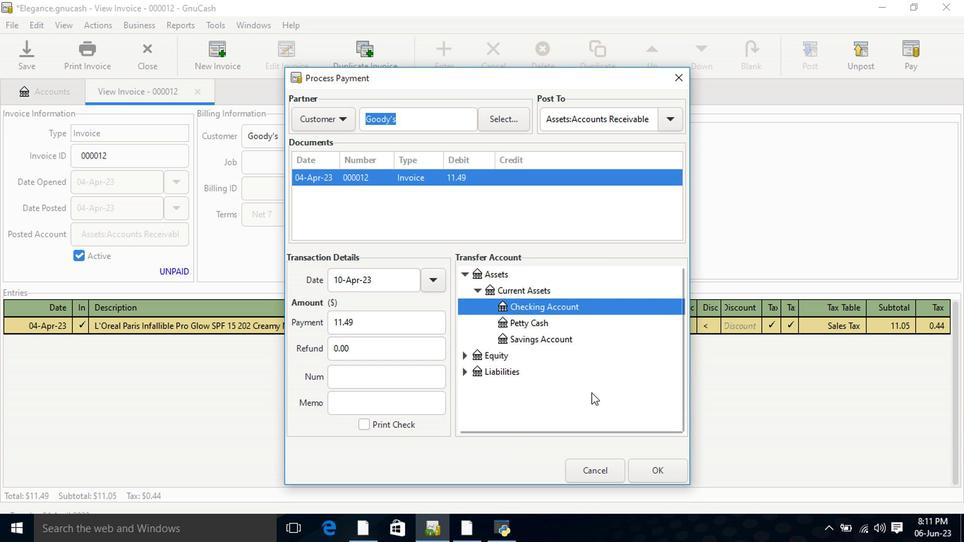 
Action: Mouse pressed left at (643, 463)
Screenshot: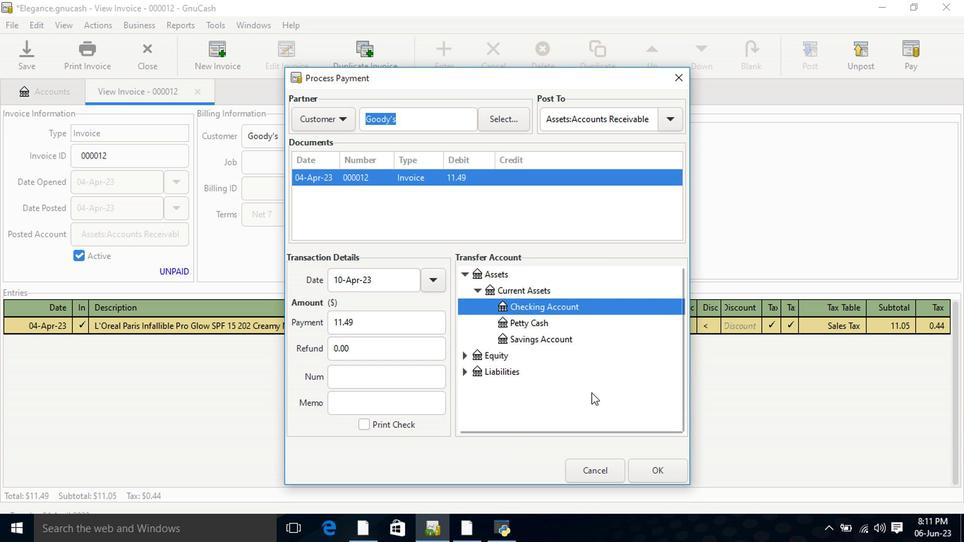 
Action: Mouse moved to (96, 74)
Screenshot: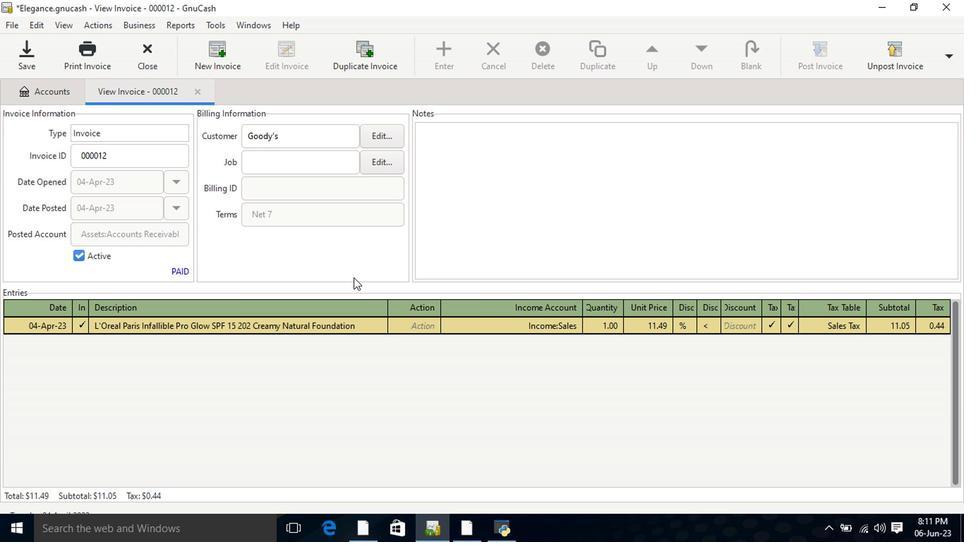 
Action: Mouse pressed left at (96, 74)
Screenshot: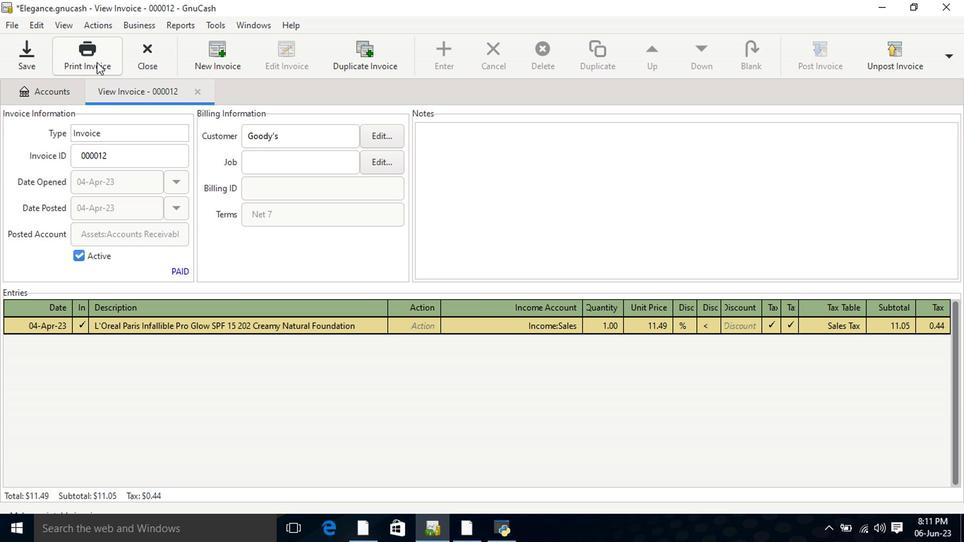 
Action: Mouse moved to (43, 117)
Screenshot: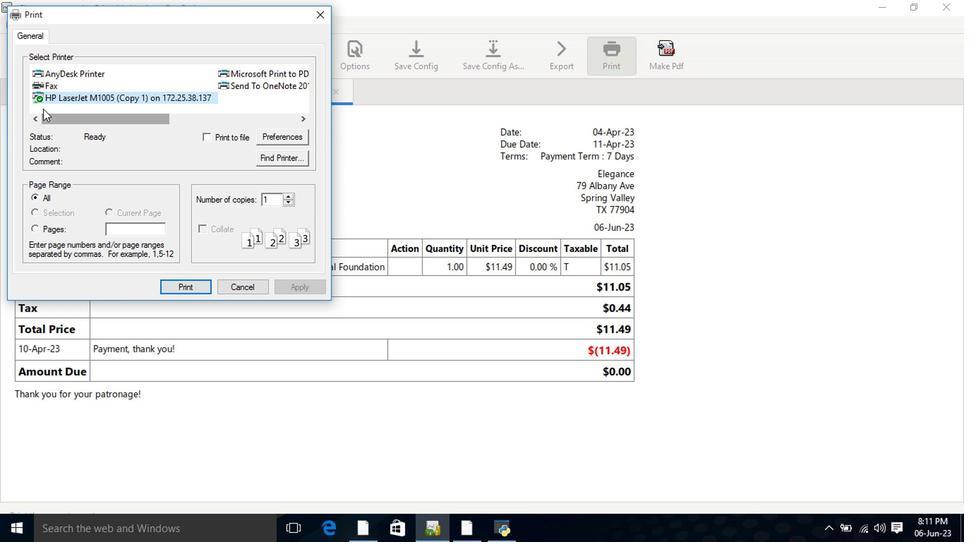 
Action: Mouse pressed left at (80, 109)
Screenshot: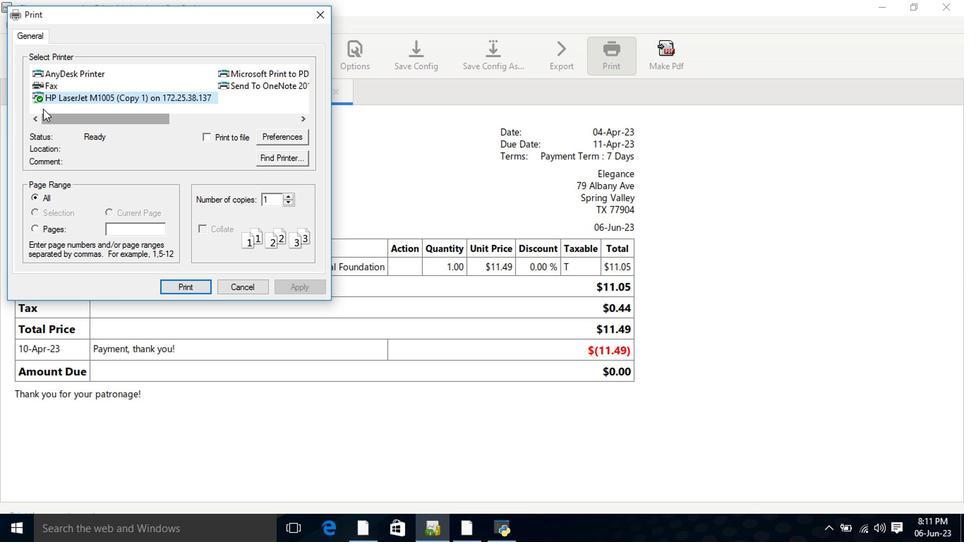 
Action: Mouse moved to (177, 285)
Screenshot: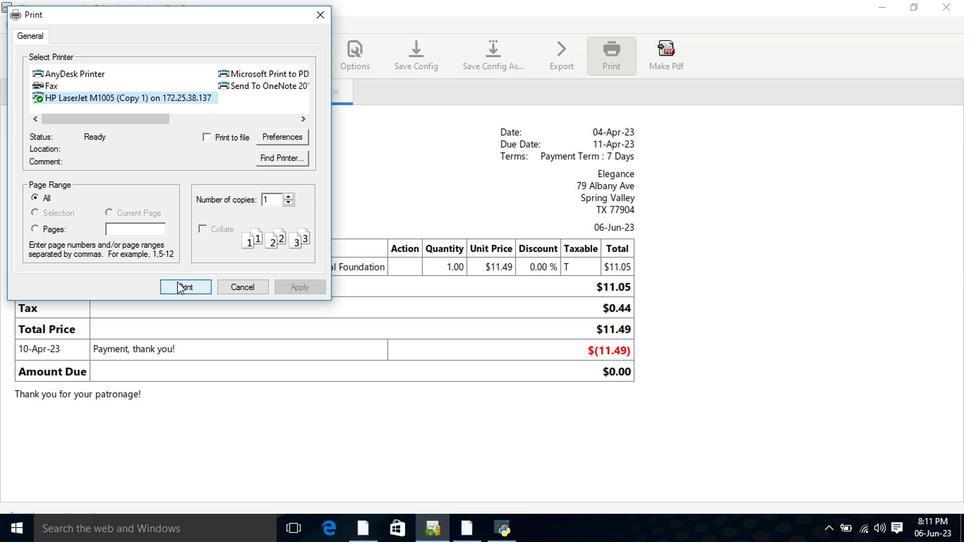 
Action: Mouse pressed left at (177, 285)
Screenshot: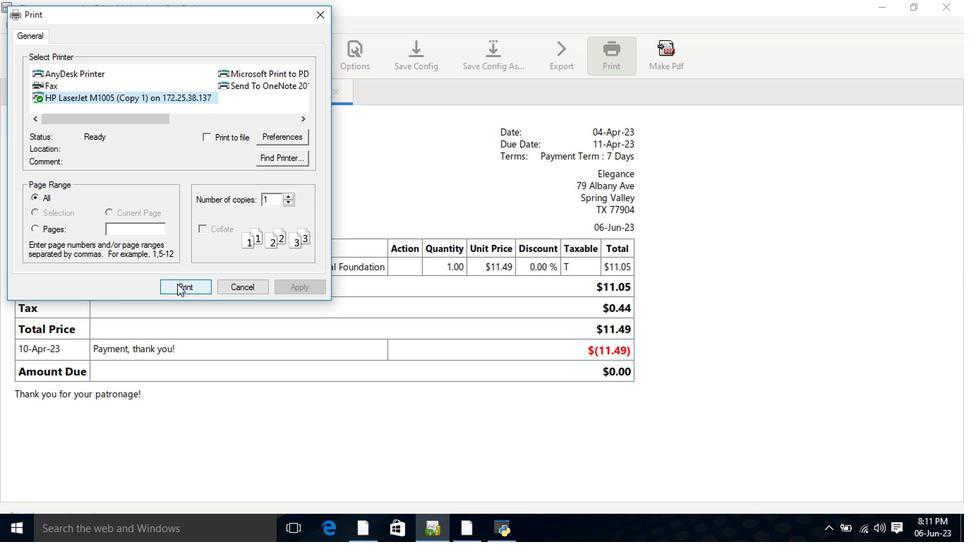 
Action: Mouse moved to (740, 352)
Screenshot: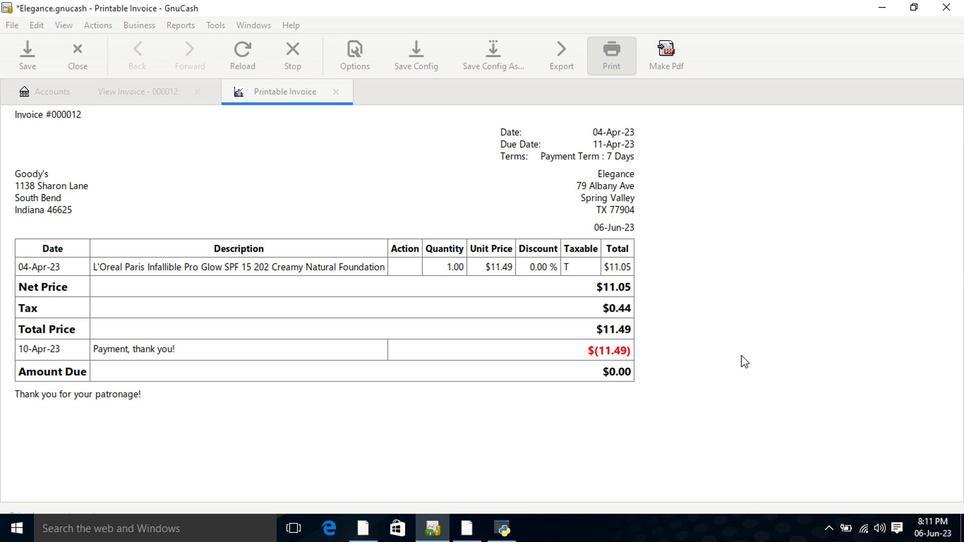
